 Task: Look for space in Stara Zagora, Bulgaria from 15th June, 2023 to 21st June, 2023 for 5 adults in price range Rs.14000 to Rs.25000. Place can be entire place with 3 bedrooms having 3 beds and 3 bathrooms. Property type can be house, flat, guest house. Booking option can be shelf check-in. Required host language is English.
Action: Mouse moved to (439, 80)
Screenshot: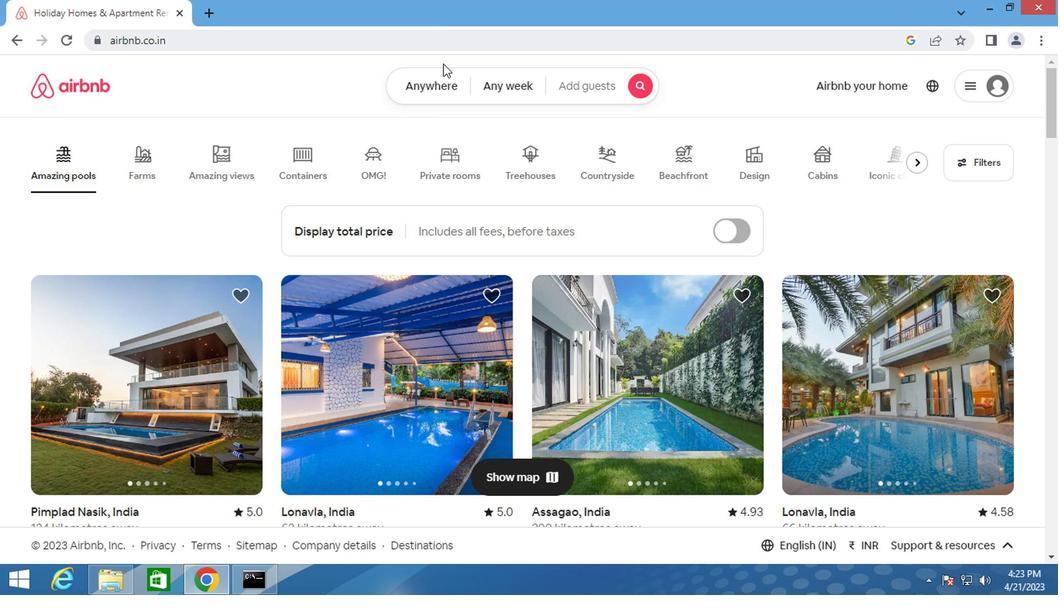 
Action: Mouse pressed left at (439, 80)
Screenshot: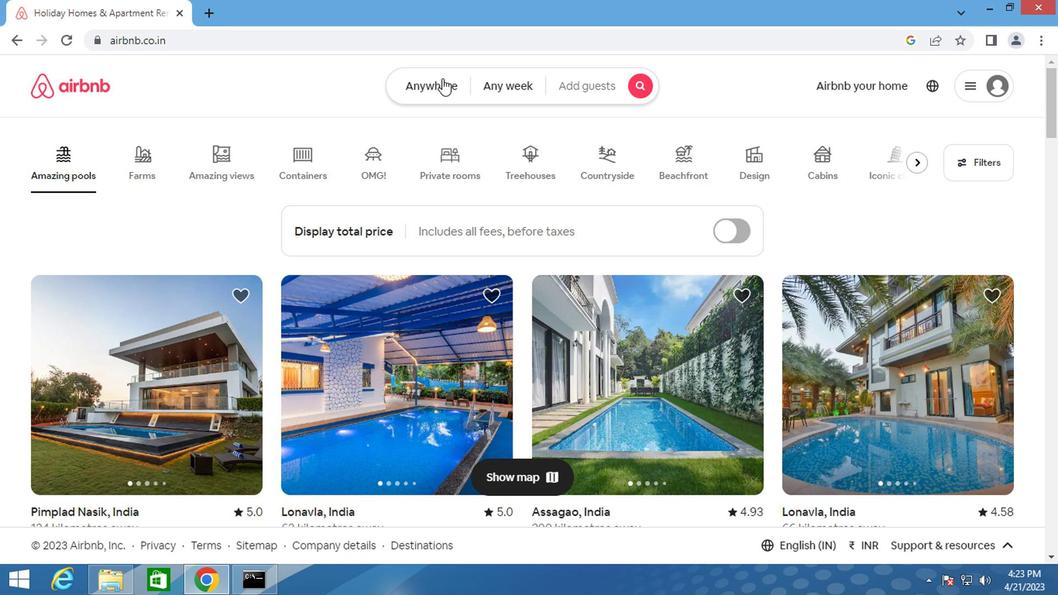 
Action: Key pressed <Key.shift>STARA
Screenshot: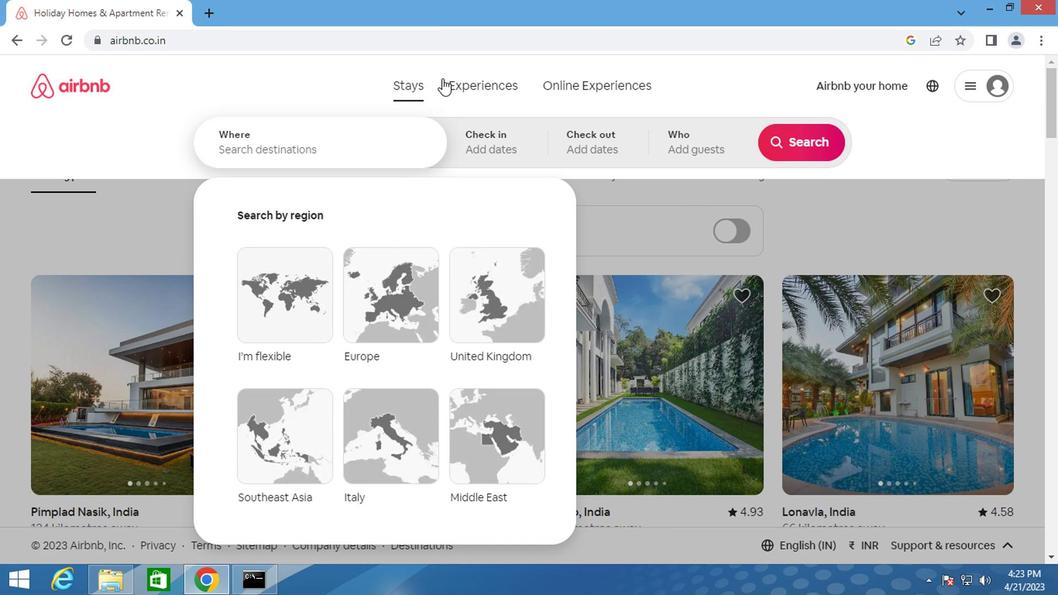
Action: Mouse moved to (404, 127)
Screenshot: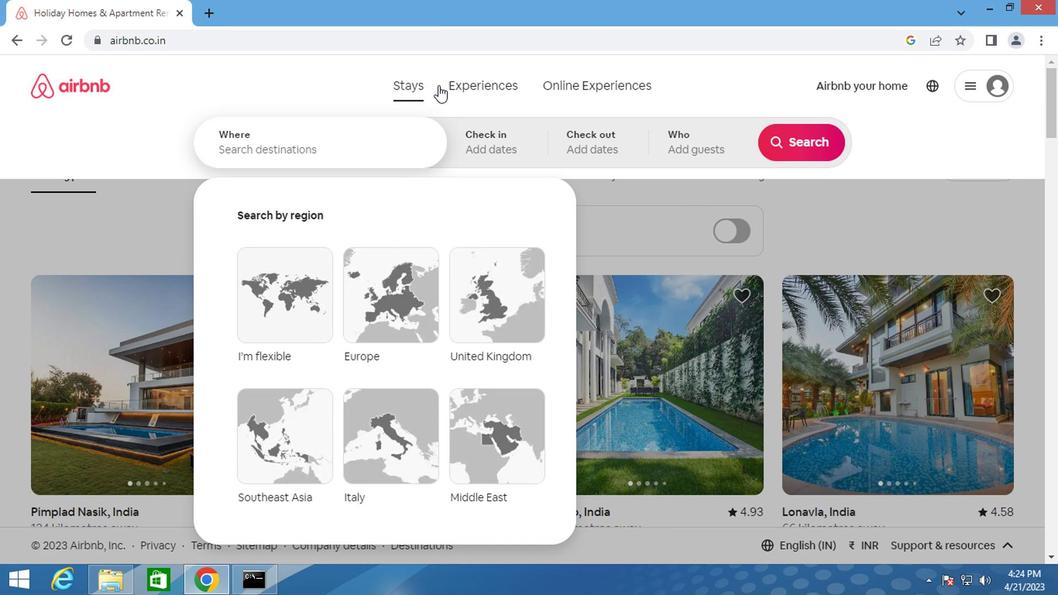 
Action: Mouse pressed left at (404, 127)
Screenshot: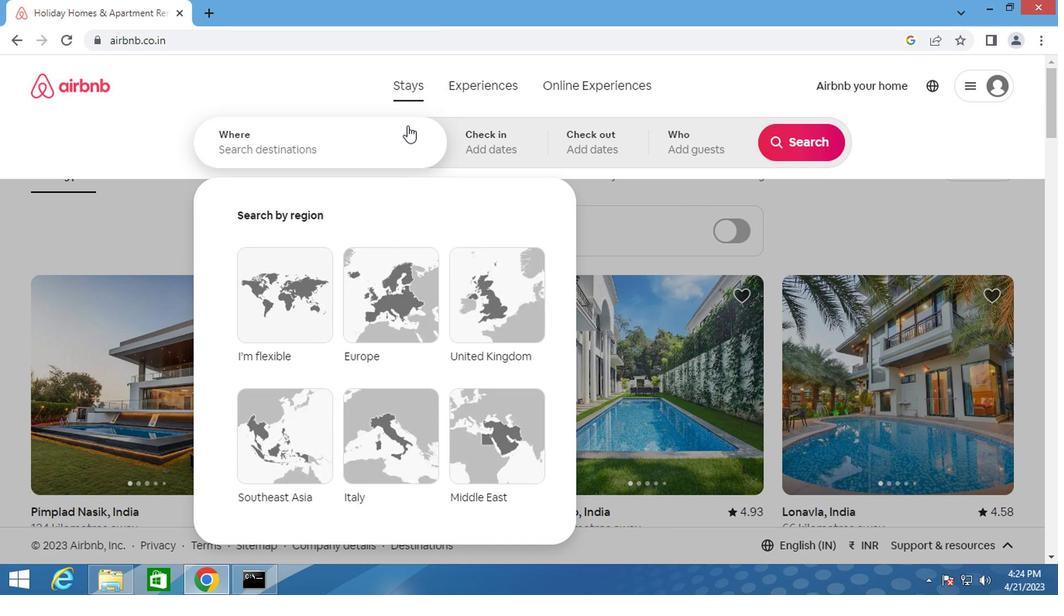 
Action: Mouse moved to (404, 127)
Screenshot: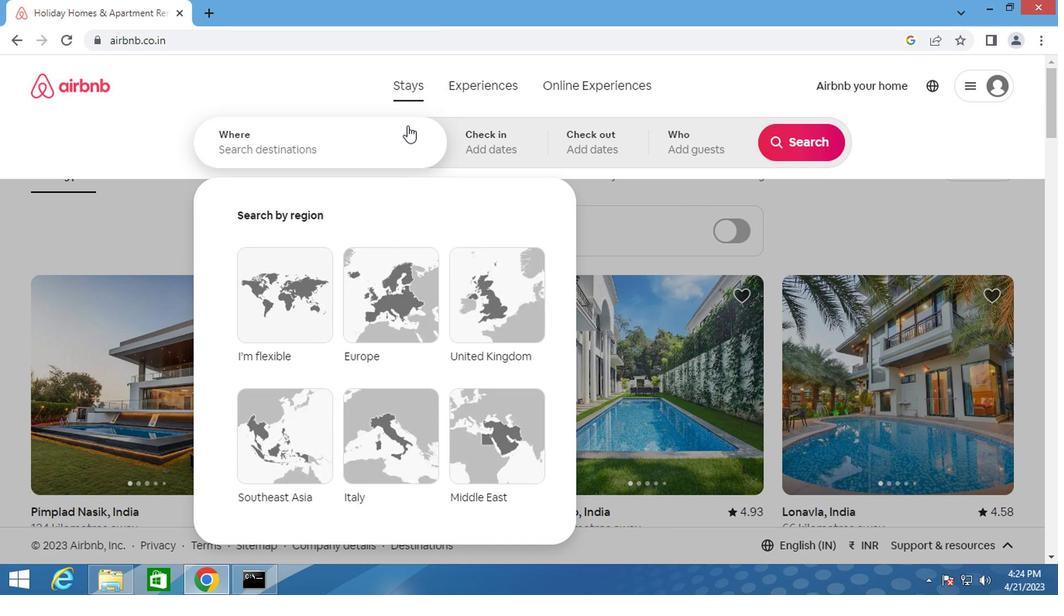 
Action: Key pressed <Key.shift>STARA
Screenshot: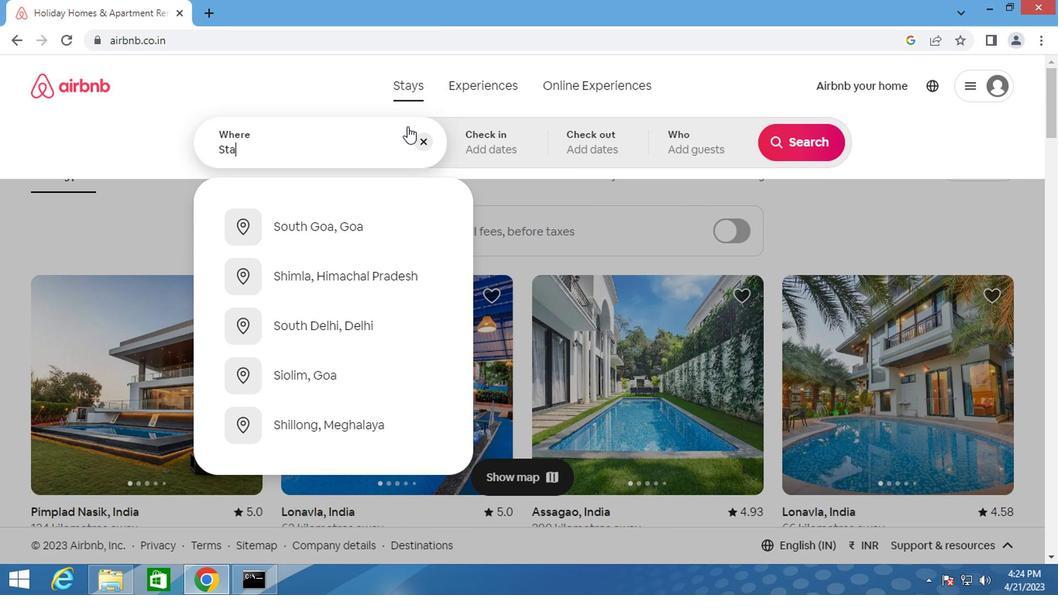 
Action: Mouse moved to (347, 220)
Screenshot: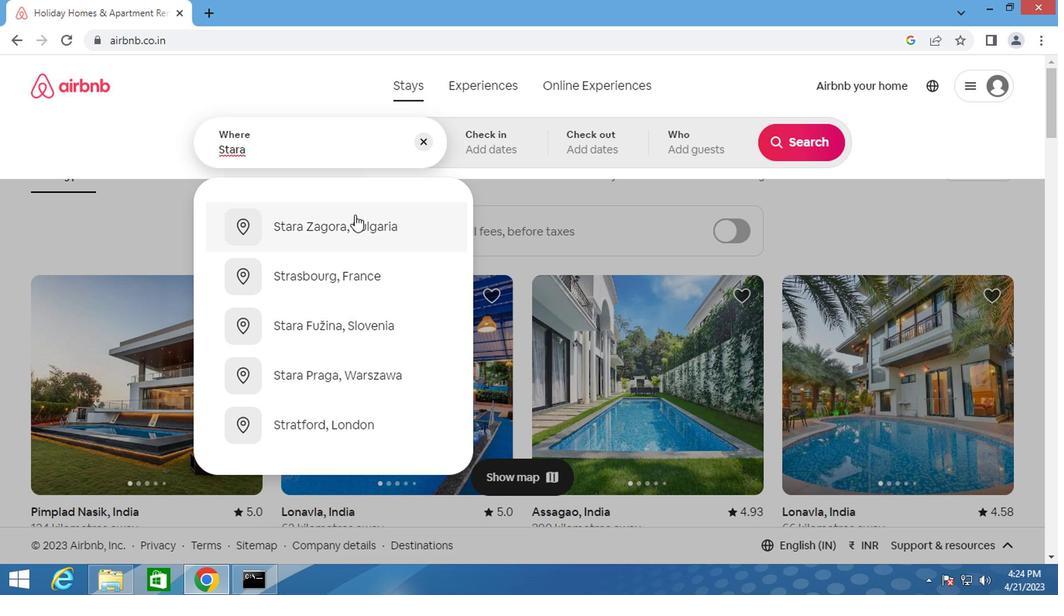 
Action: Mouse pressed left at (347, 220)
Screenshot: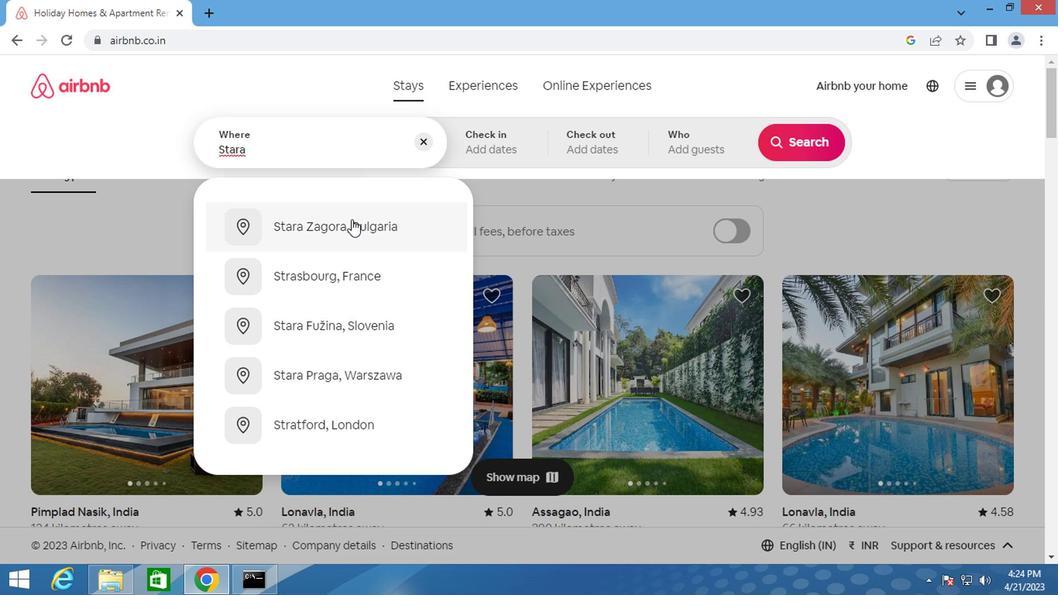 
Action: Mouse moved to (792, 259)
Screenshot: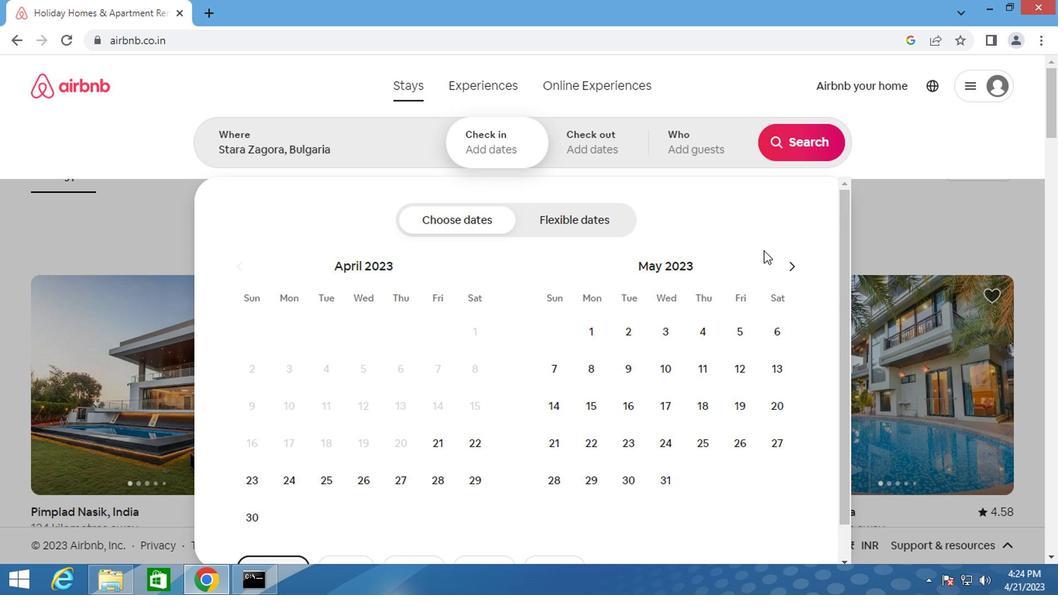 
Action: Mouse pressed left at (792, 259)
Screenshot: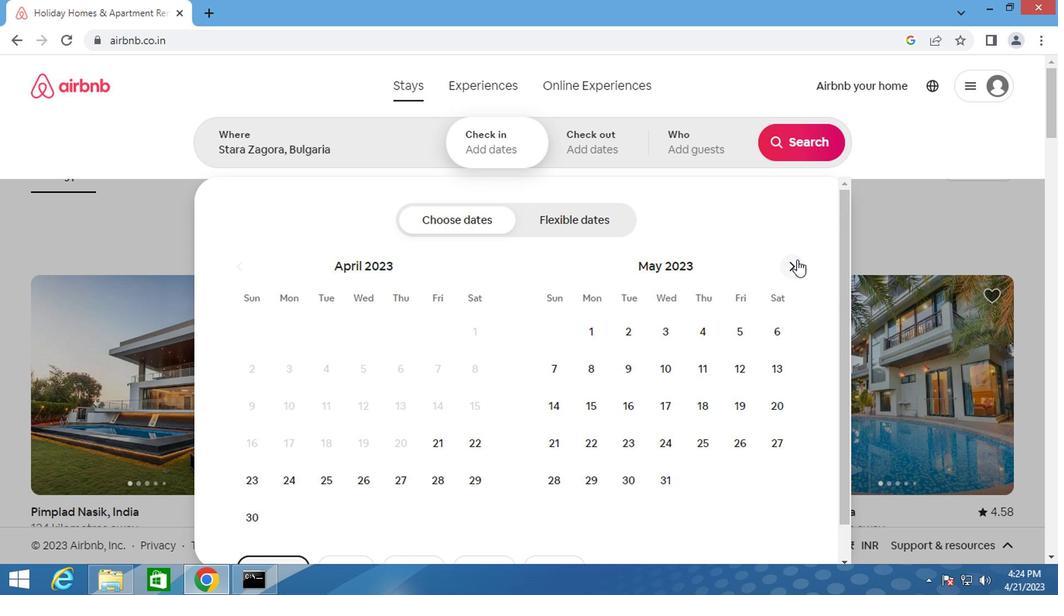 
Action: Mouse moved to (700, 401)
Screenshot: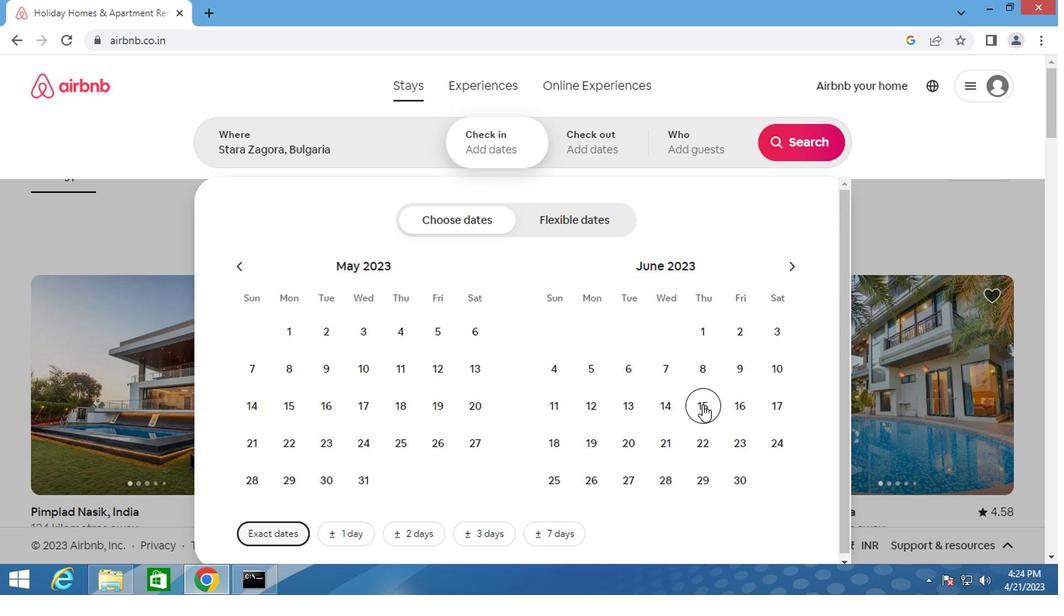 
Action: Mouse pressed left at (700, 401)
Screenshot: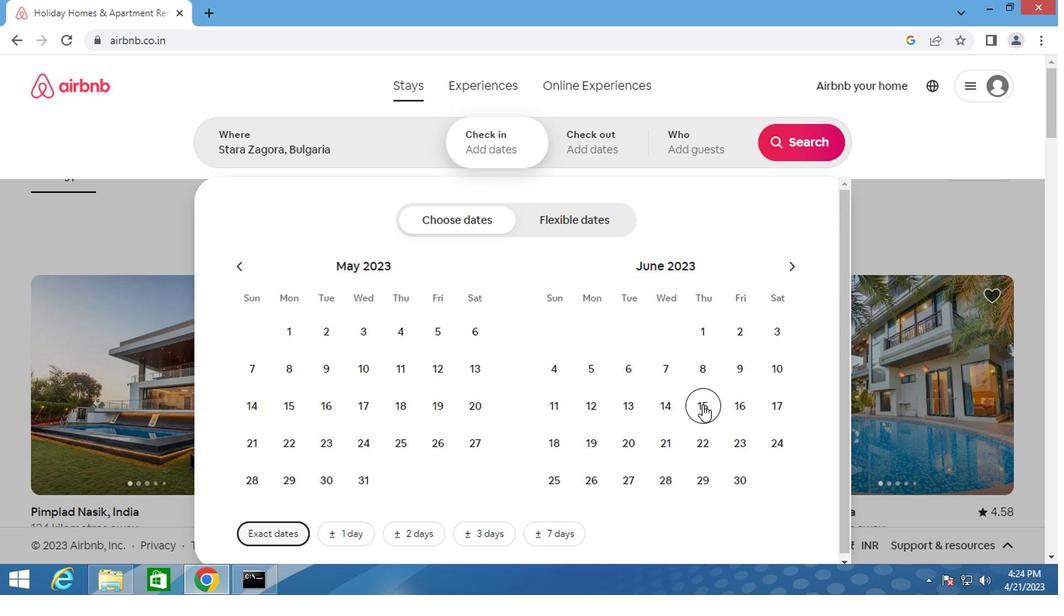 
Action: Mouse moved to (666, 438)
Screenshot: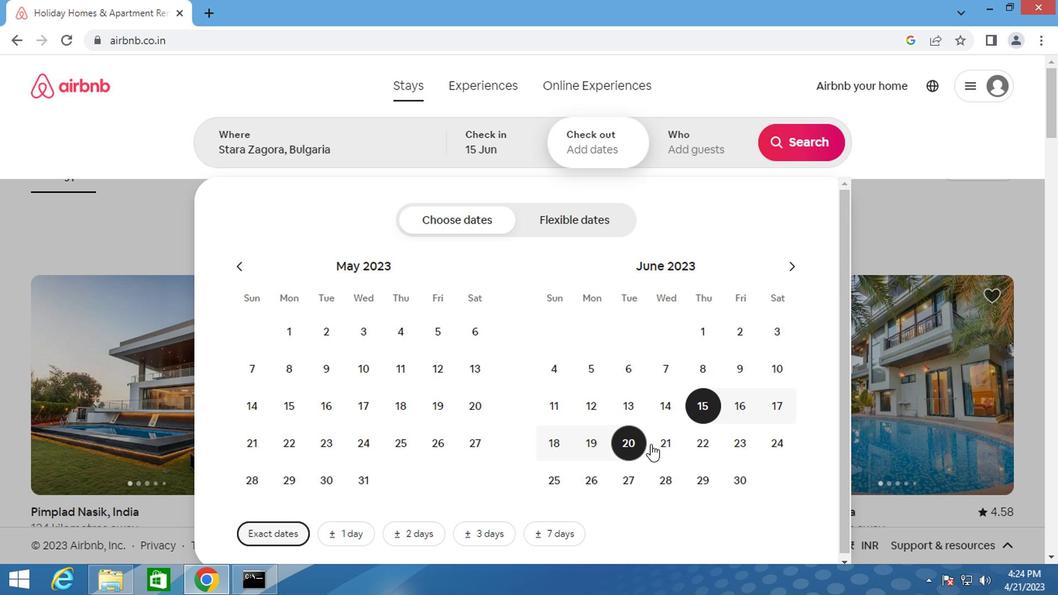 
Action: Mouse pressed left at (666, 438)
Screenshot: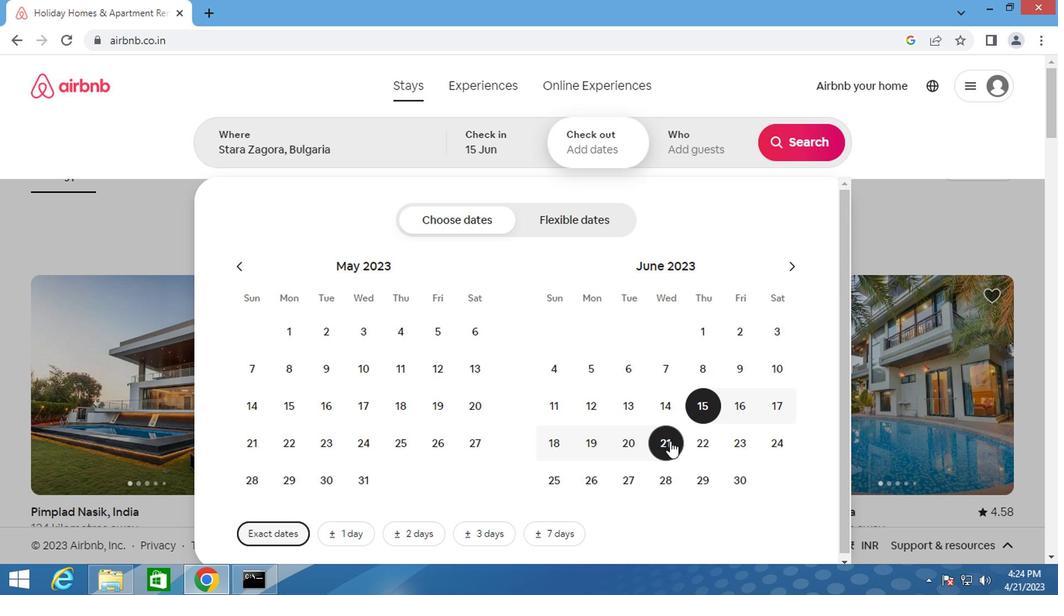 
Action: Mouse moved to (688, 157)
Screenshot: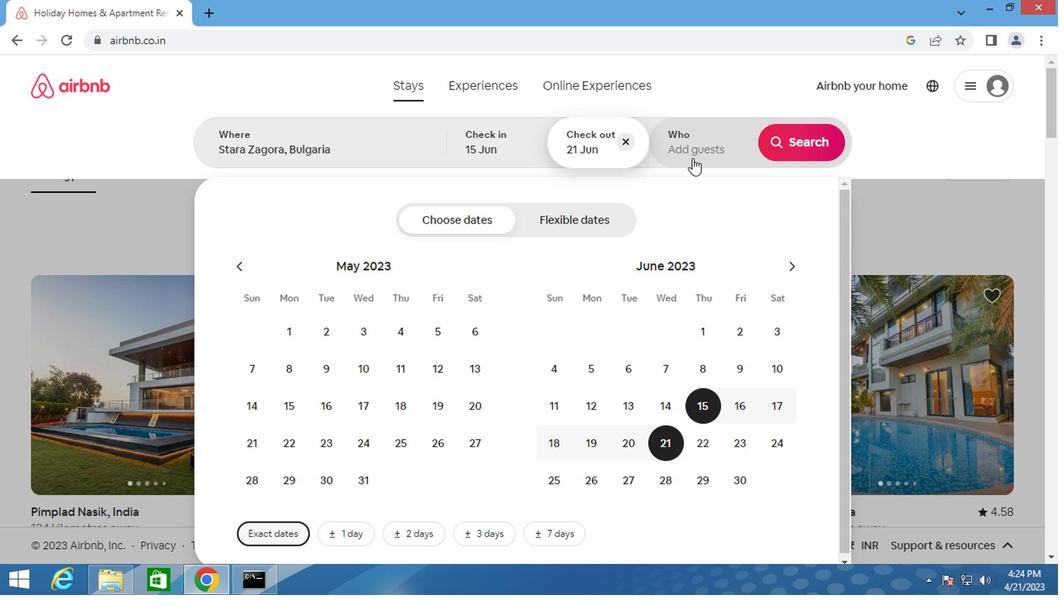 
Action: Mouse pressed left at (688, 157)
Screenshot: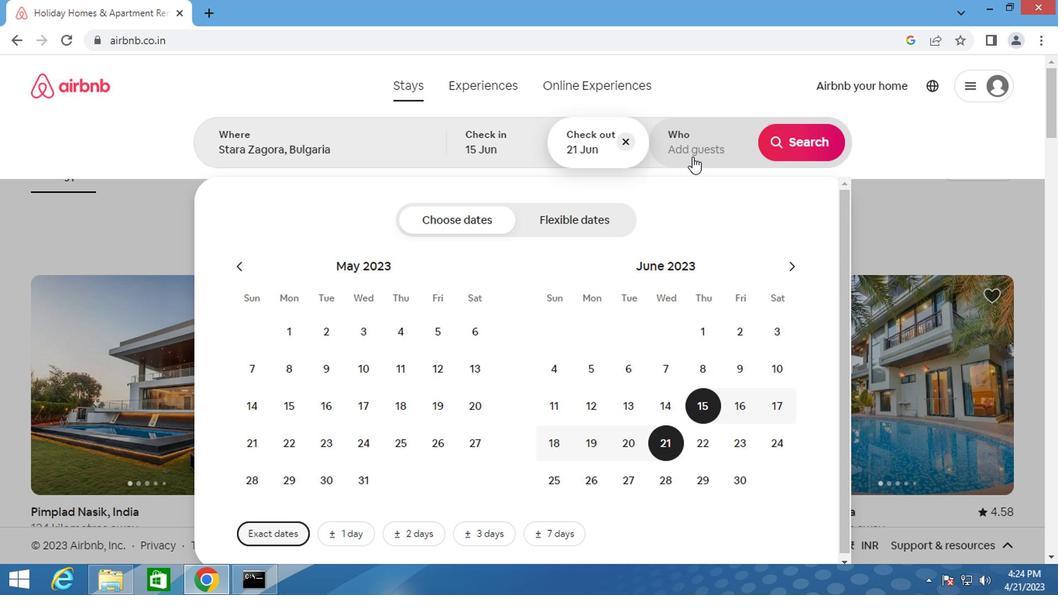 
Action: Mouse moved to (805, 224)
Screenshot: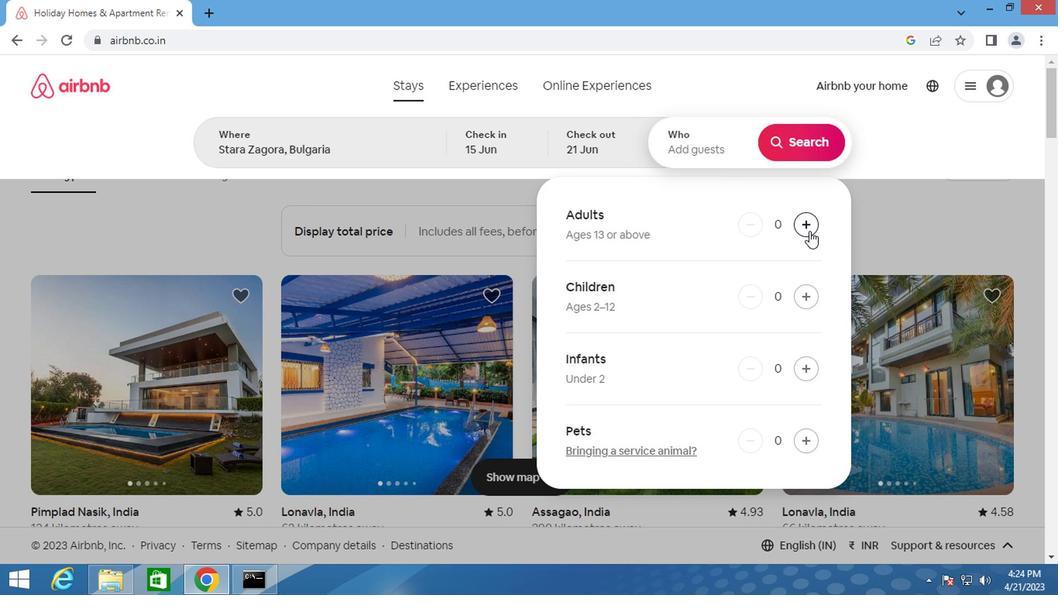
Action: Mouse pressed left at (805, 224)
Screenshot: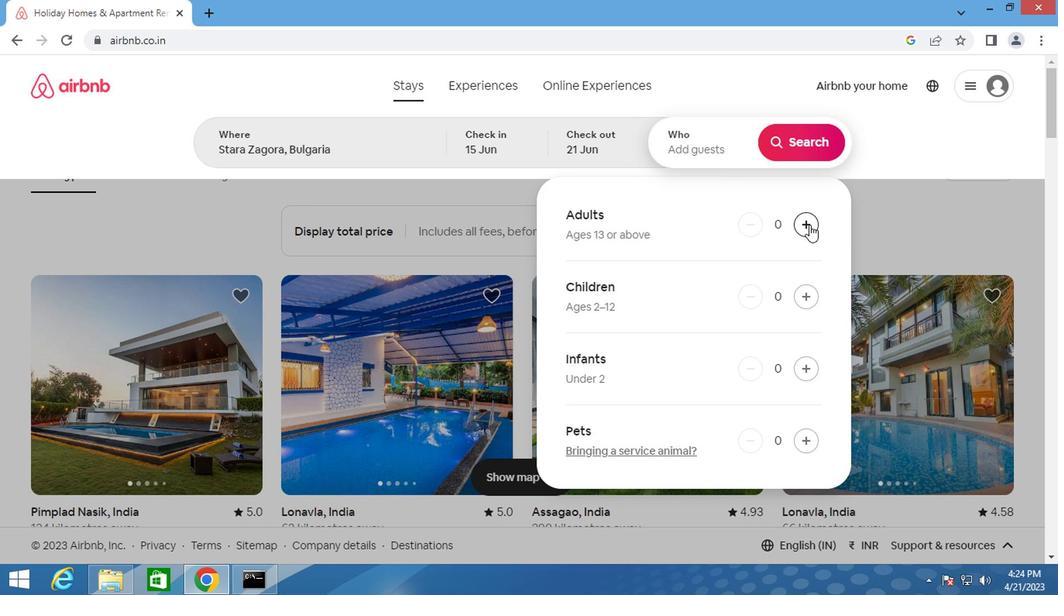 
Action: Mouse pressed left at (805, 224)
Screenshot: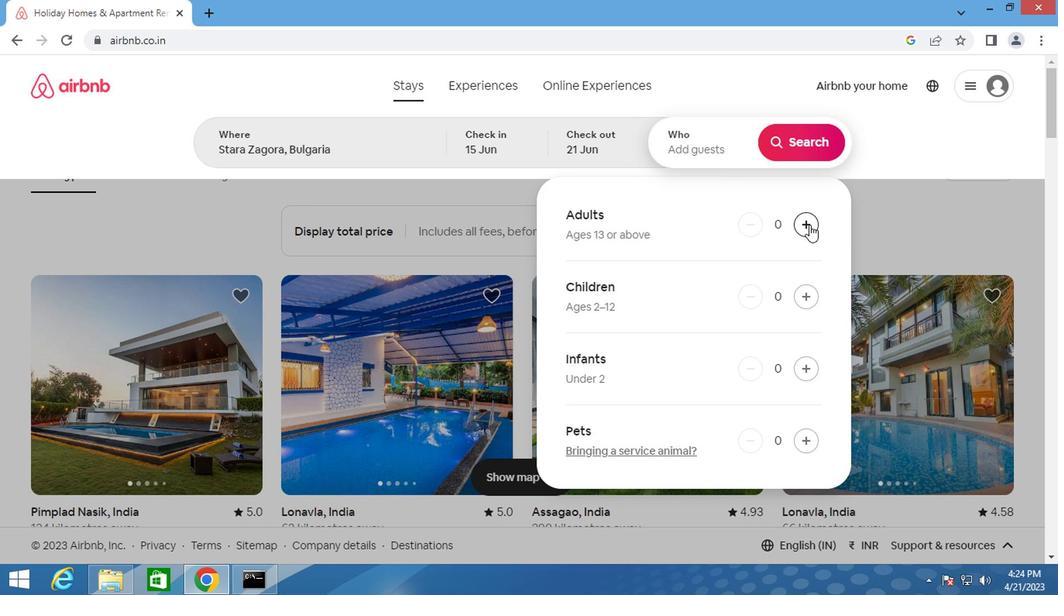
Action: Mouse pressed left at (805, 224)
Screenshot: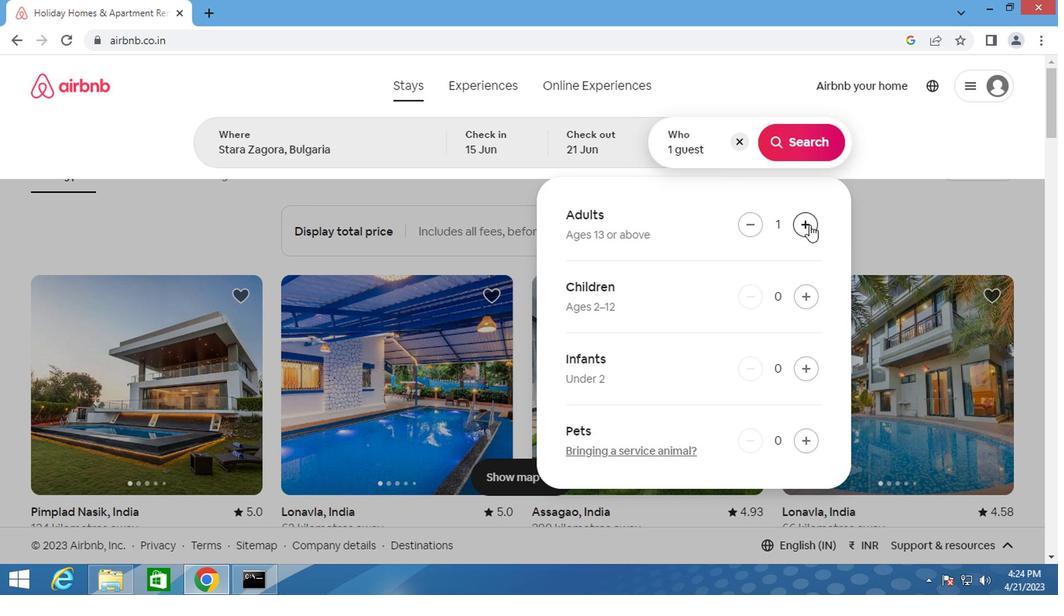 
Action: Mouse moved to (805, 224)
Screenshot: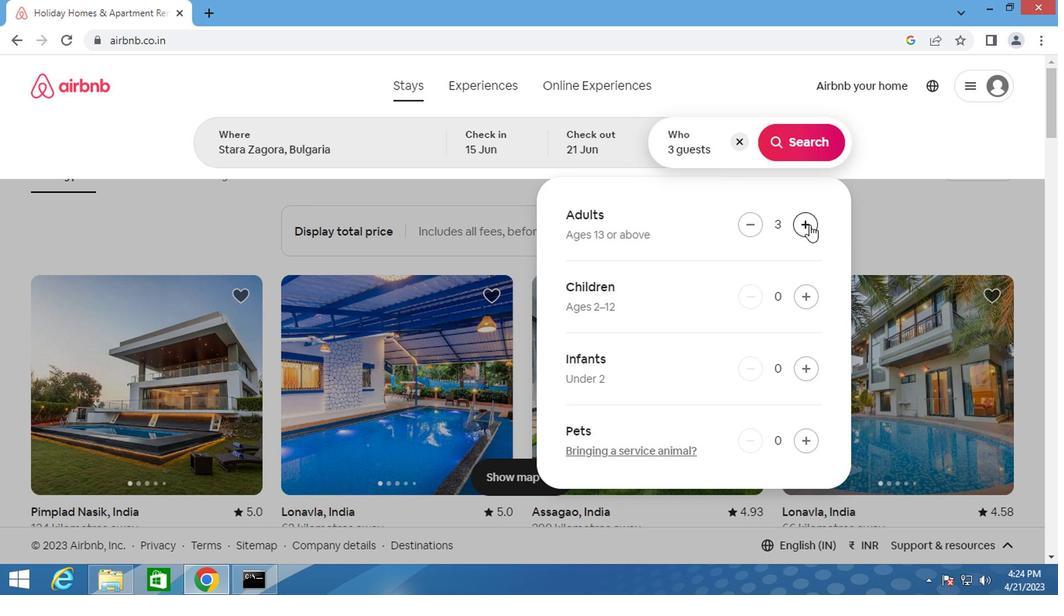 
Action: Mouse pressed left at (805, 224)
Screenshot: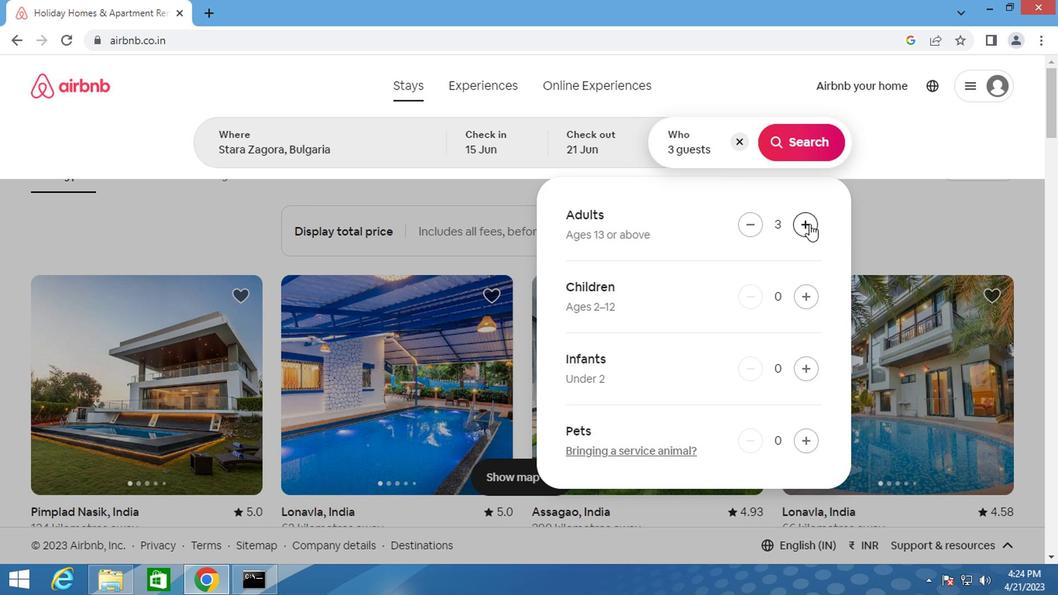
Action: Mouse pressed left at (805, 224)
Screenshot: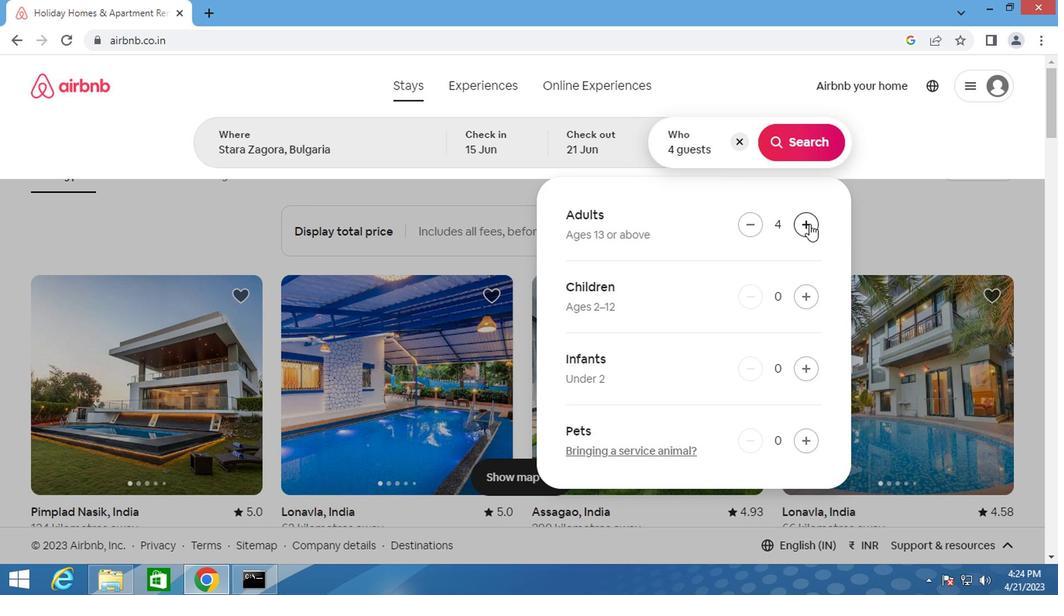 
Action: Mouse moved to (792, 155)
Screenshot: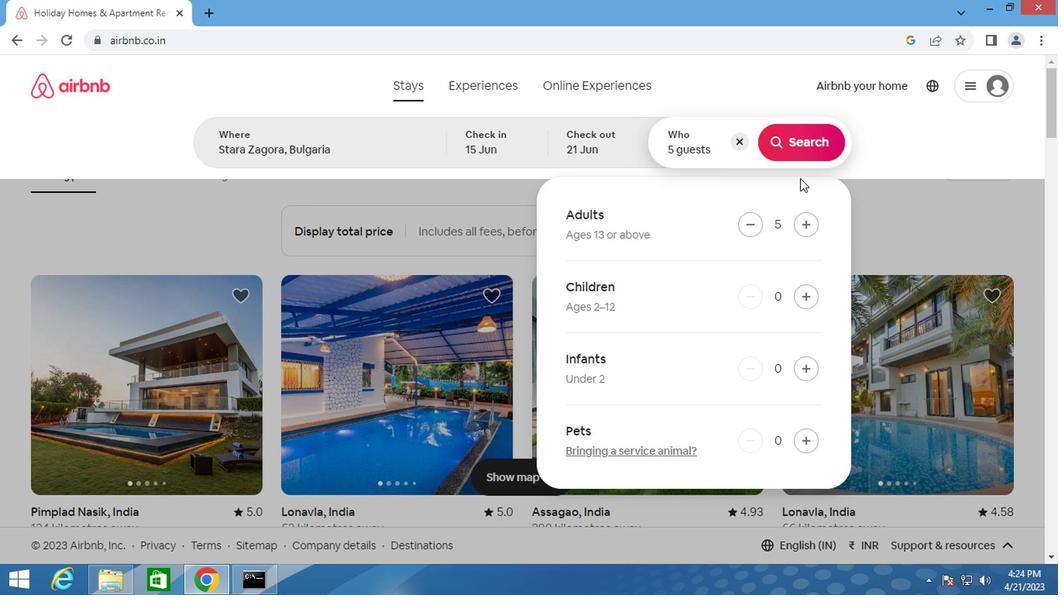 
Action: Mouse pressed left at (792, 155)
Screenshot: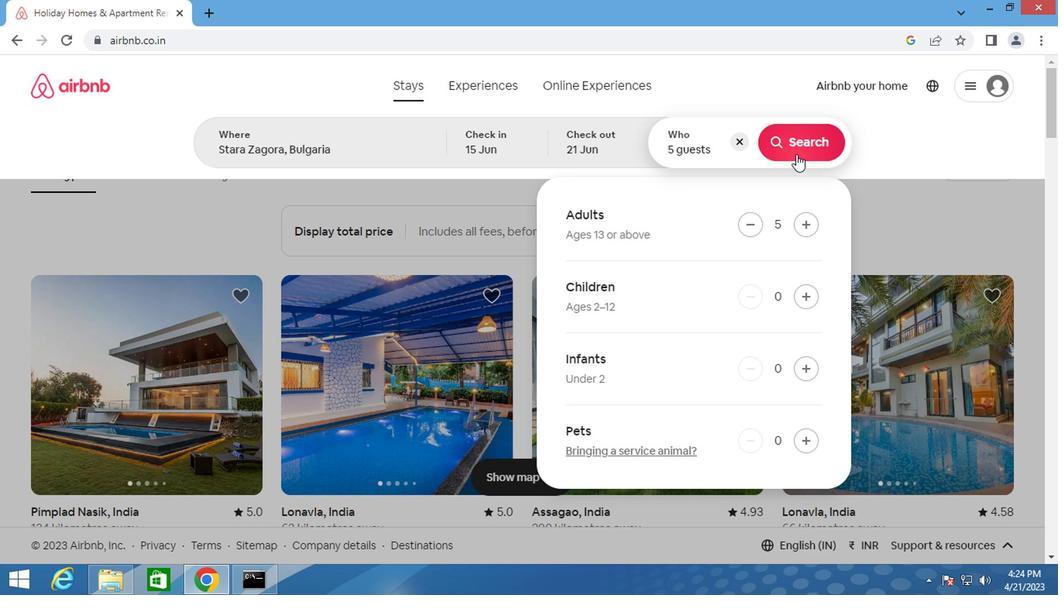 
Action: Mouse moved to (972, 144)
Screenshot: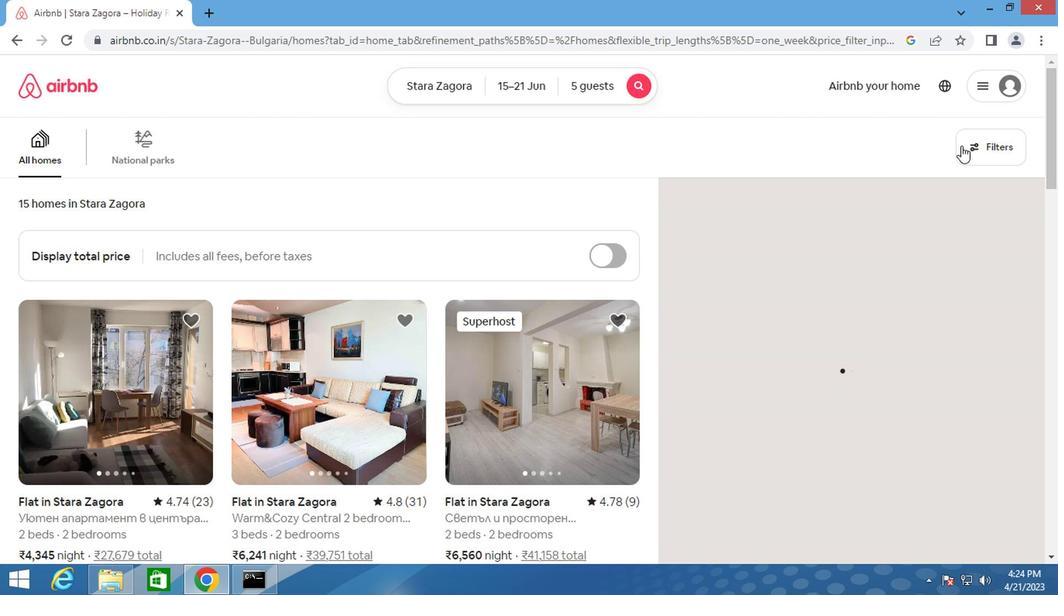 
Action: Mouse pressed left at (972, 144)
Screenshot: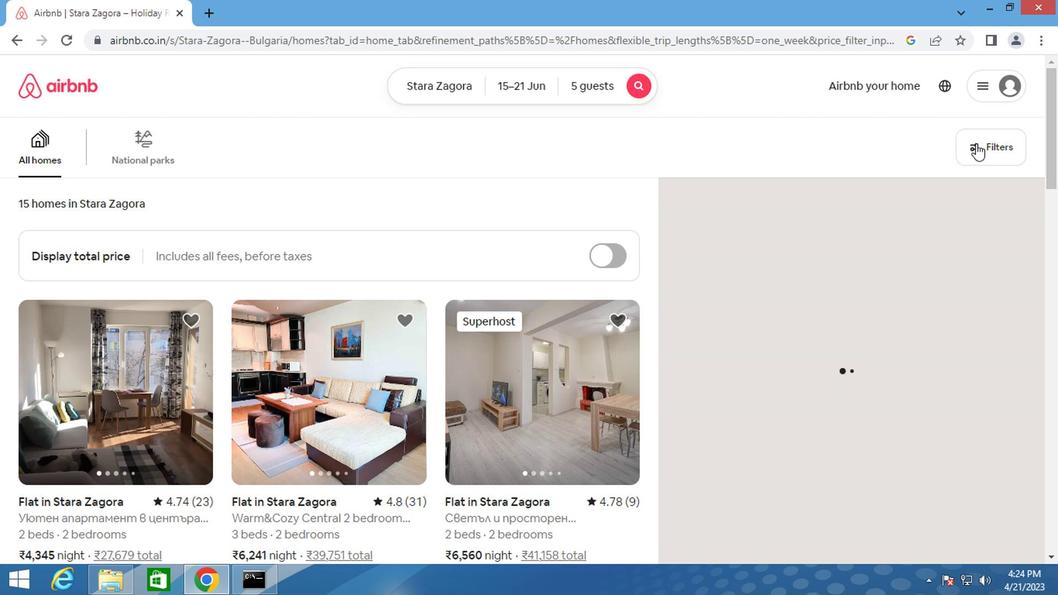 
Action: Mouse moved to (310, 340)
Screenshot: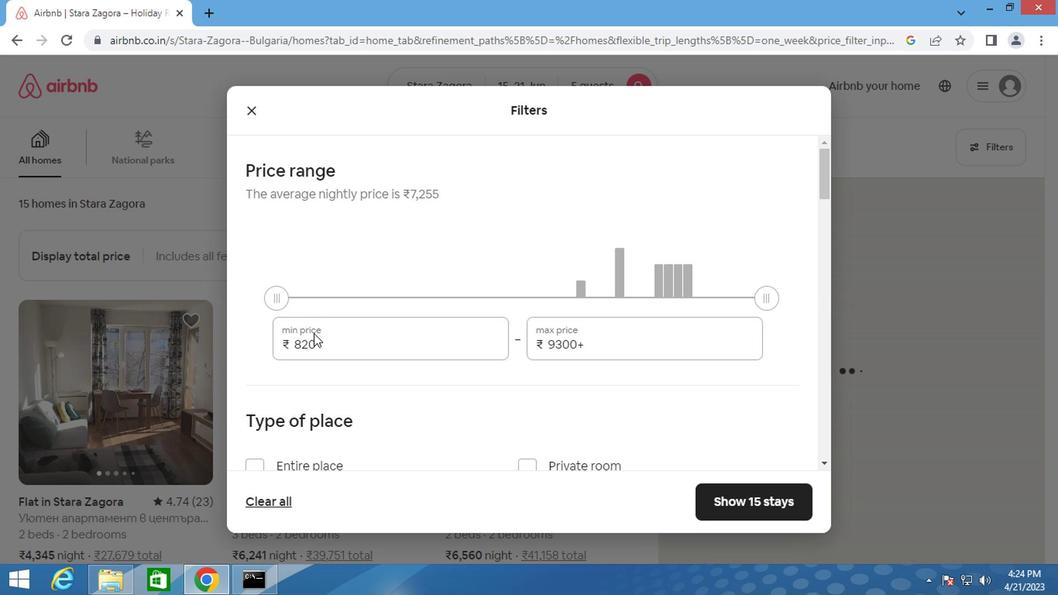 
Action: Mouse pressed left at (310, 340)
Screenshot: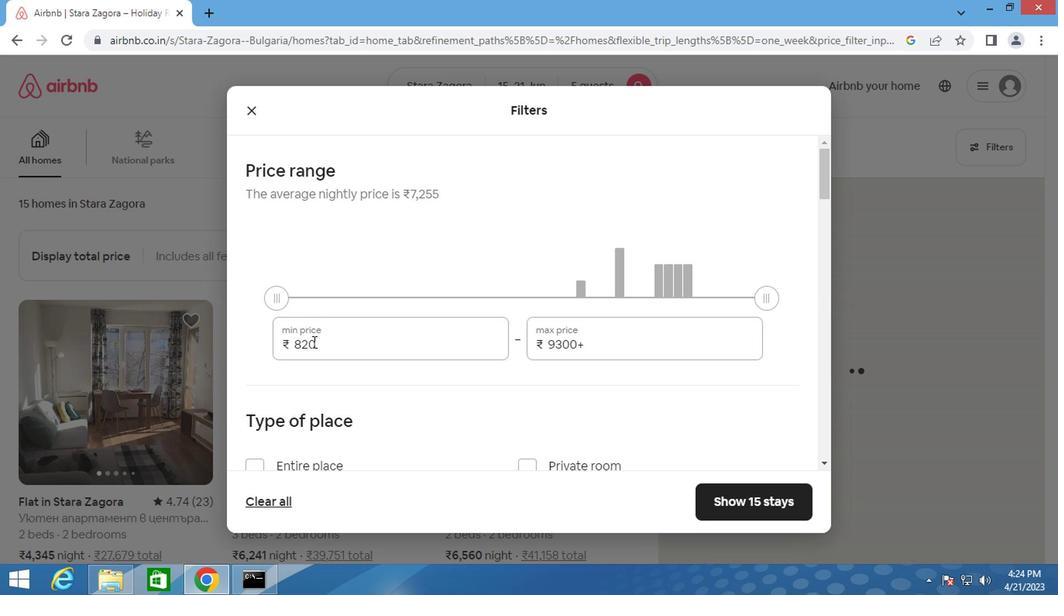 
Action: Mouse pressed left at (310, 340)
Screenshot: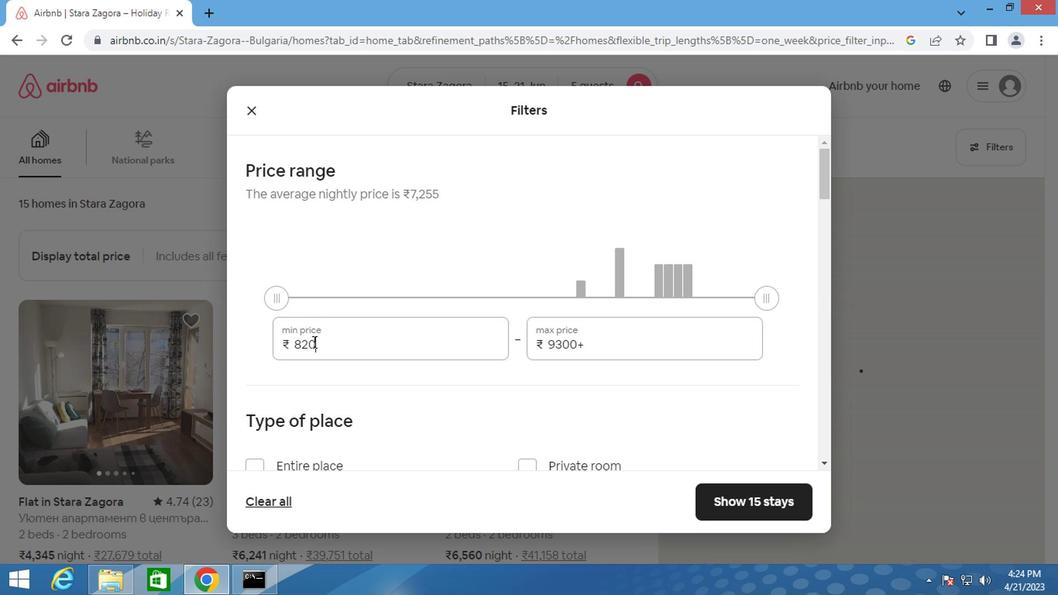 
Action: Key pressed <Key.backspace>14000
Screenshot: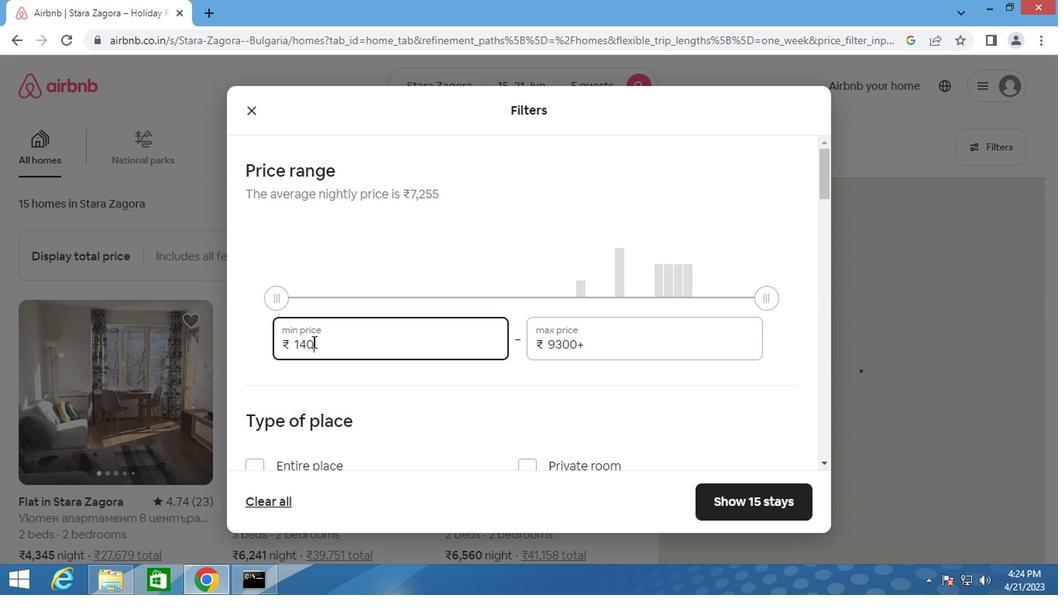 
Action: Mouse moved to (561, 342)
Screenshot: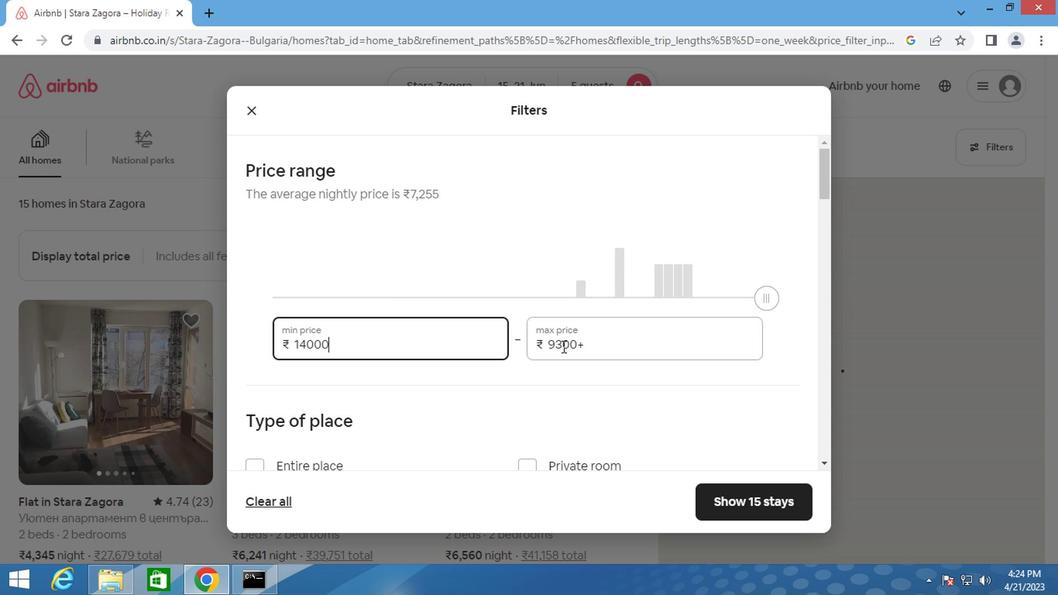 
Action: Mouse pressed left at (561, 342)
Screenshot: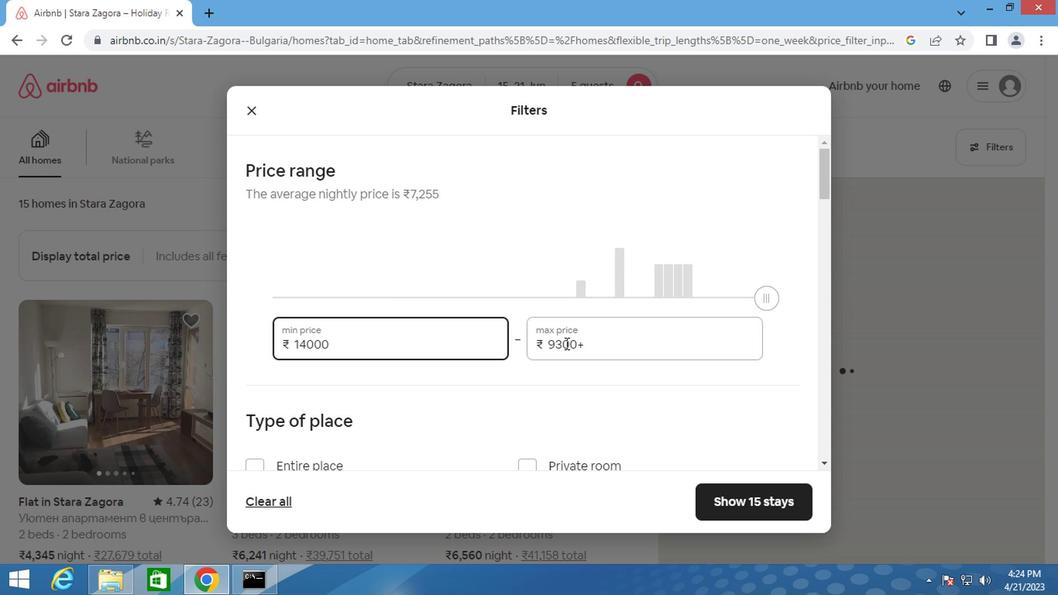 
Action: Mouse pressed left at (561, 342)
Screenshot: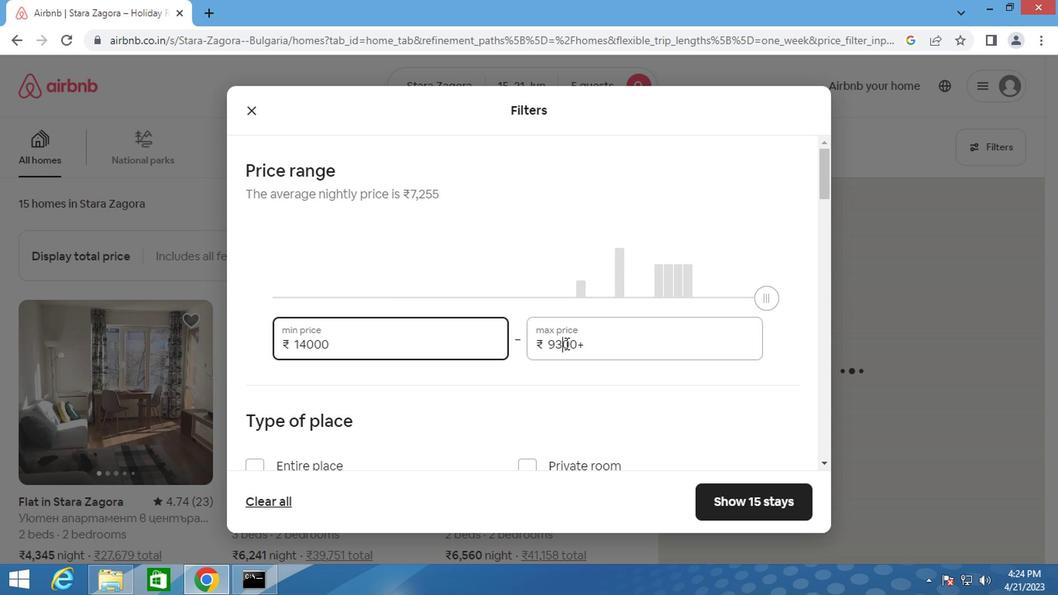 
Action: Mouse pressed left at (561, 342)
Screenshot: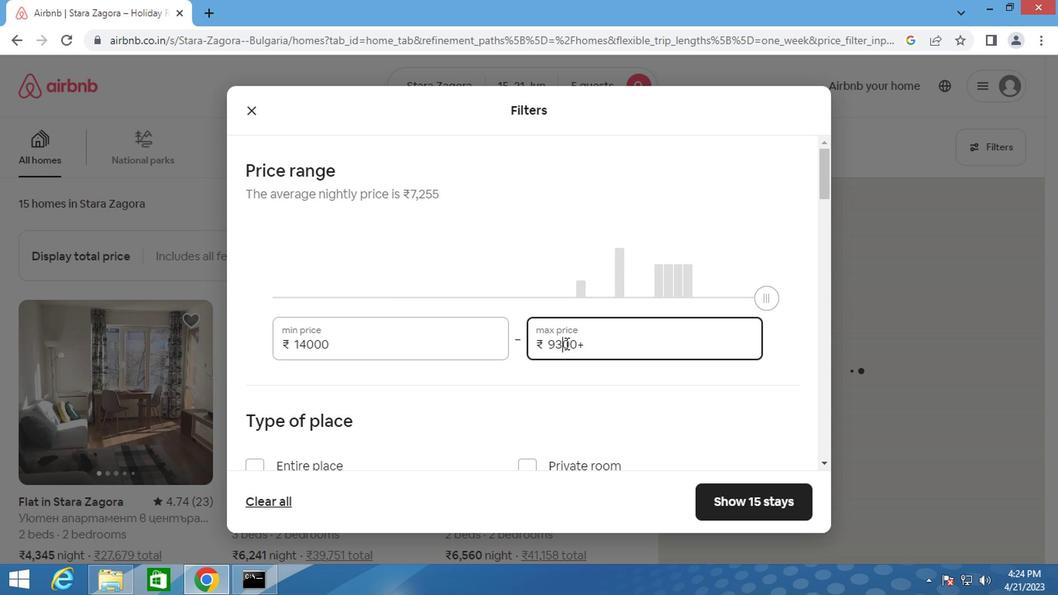 
Action: Key pressed <Key.backspace>25000
Screenshot: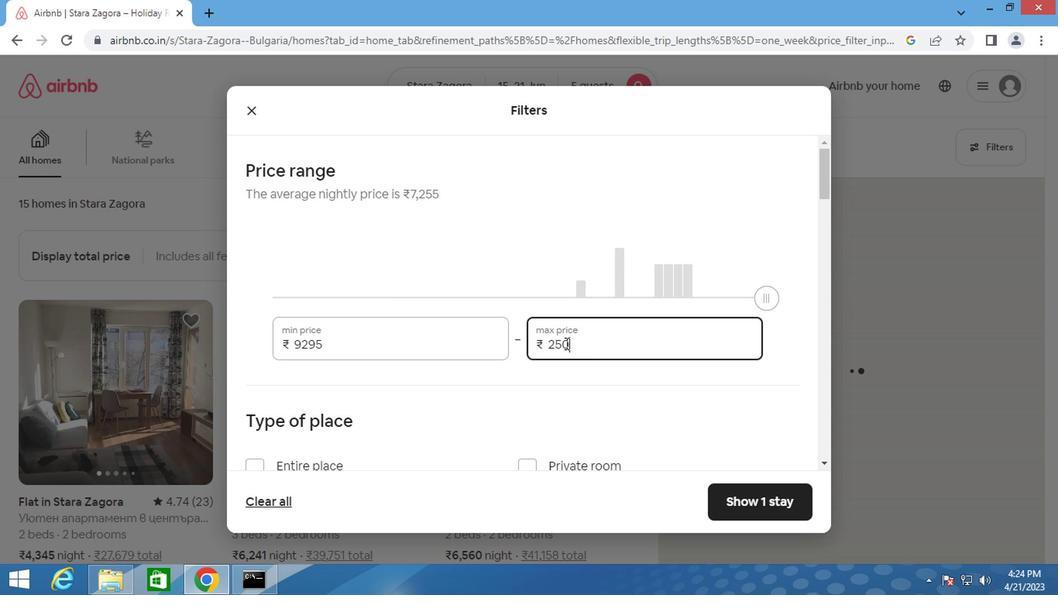 
Action: Mouse moved to (510, 405)
Screenshot: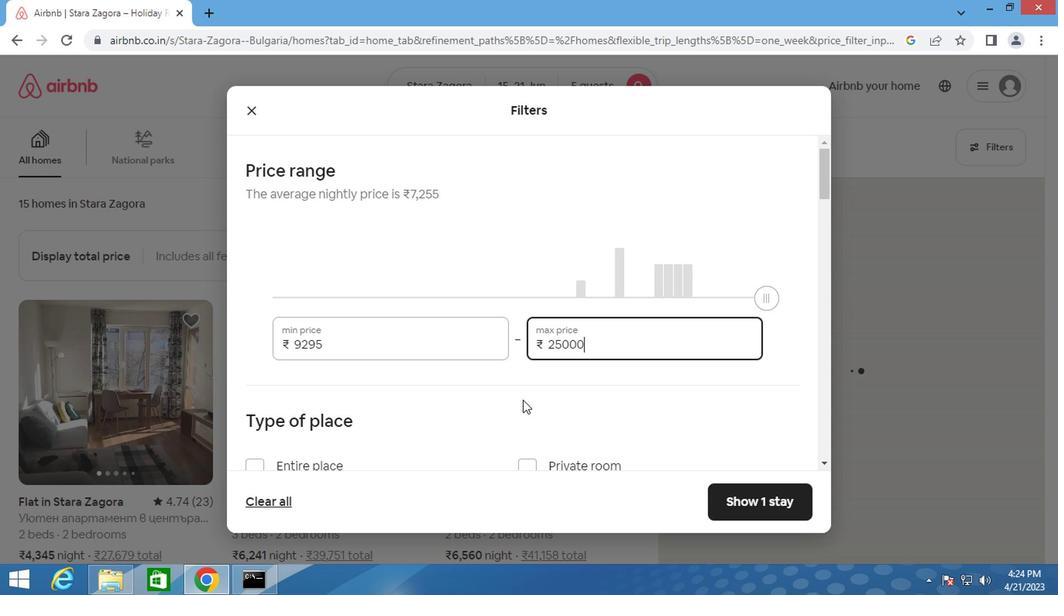 
Action: Mouse scrolled (510, 404) with delta (0, 0)
Screenshot: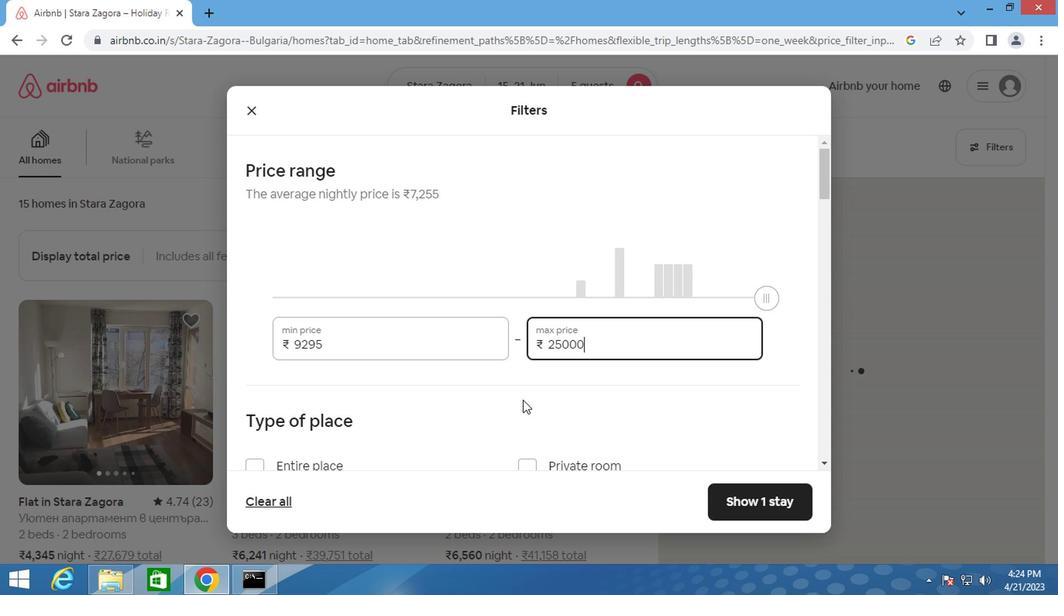 
Action: Mouse scrolled (510, 404) with delta (0, 0)
Screenshot: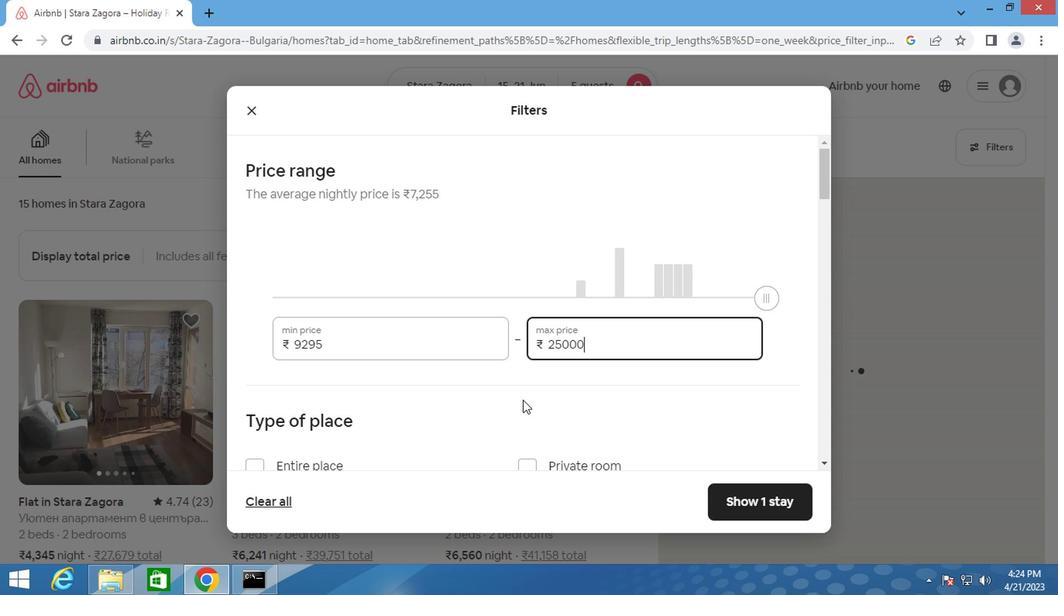 
Action: Mouse moved to (253, 309)
Screenshot: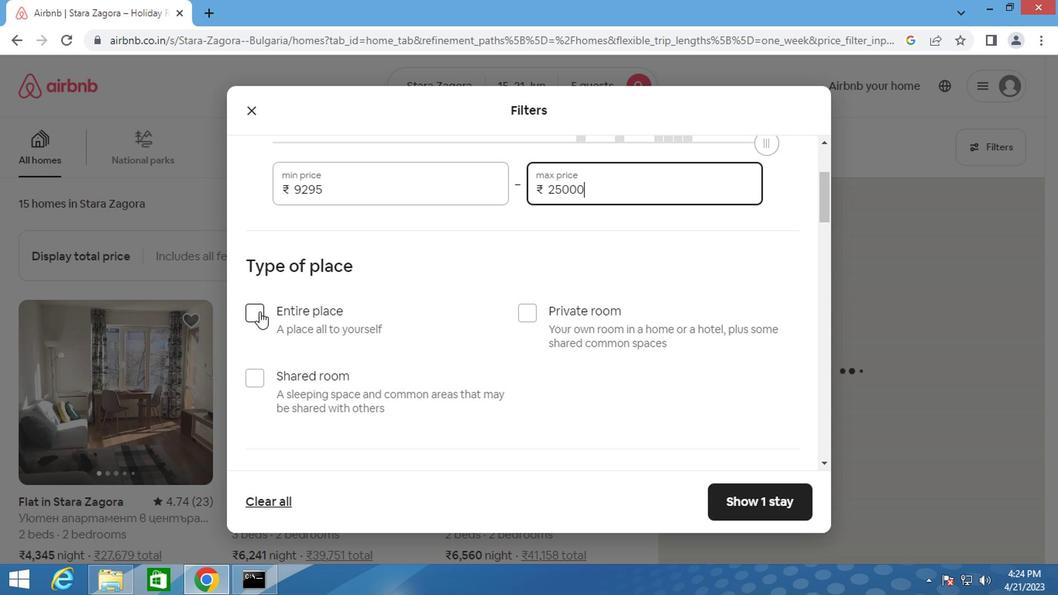 
Action: Mouse pressed left at (253, 309)
Screenshot: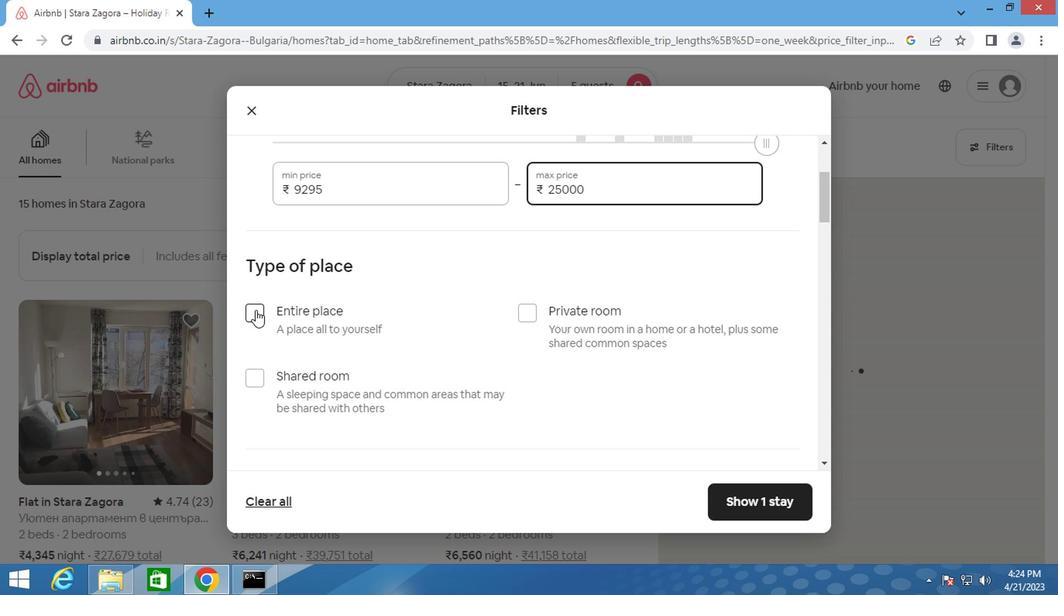 
Action: Mouse moved to (291, 307)
Screenshot: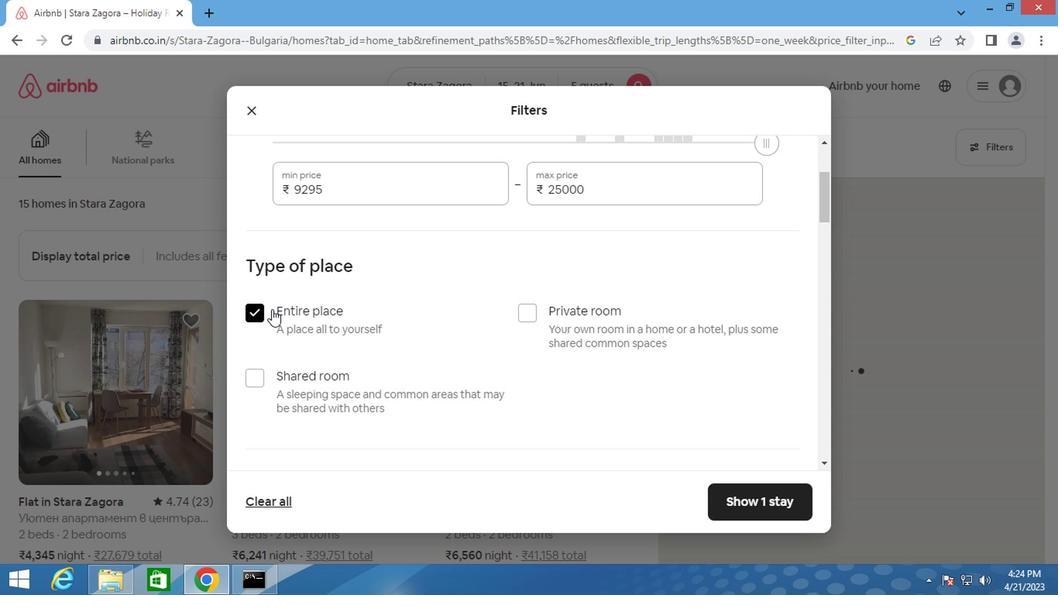 
Action: Mouse scrolled (291, 307) with delta (0, 0)
Screenshot: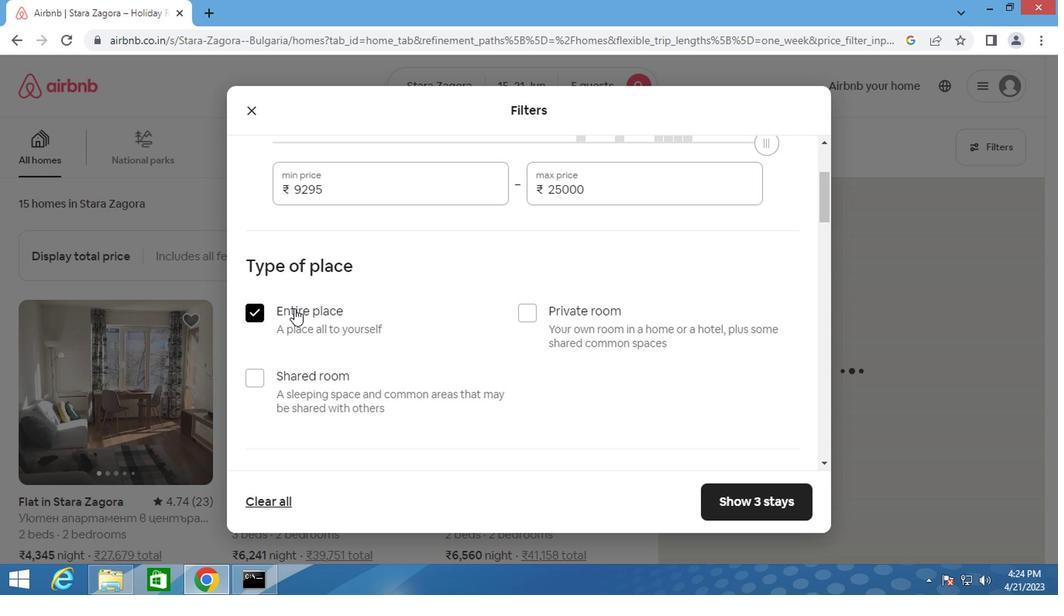 
Action: Mouse scrolled (291, 307) with delta (0, 0)
Screenshot: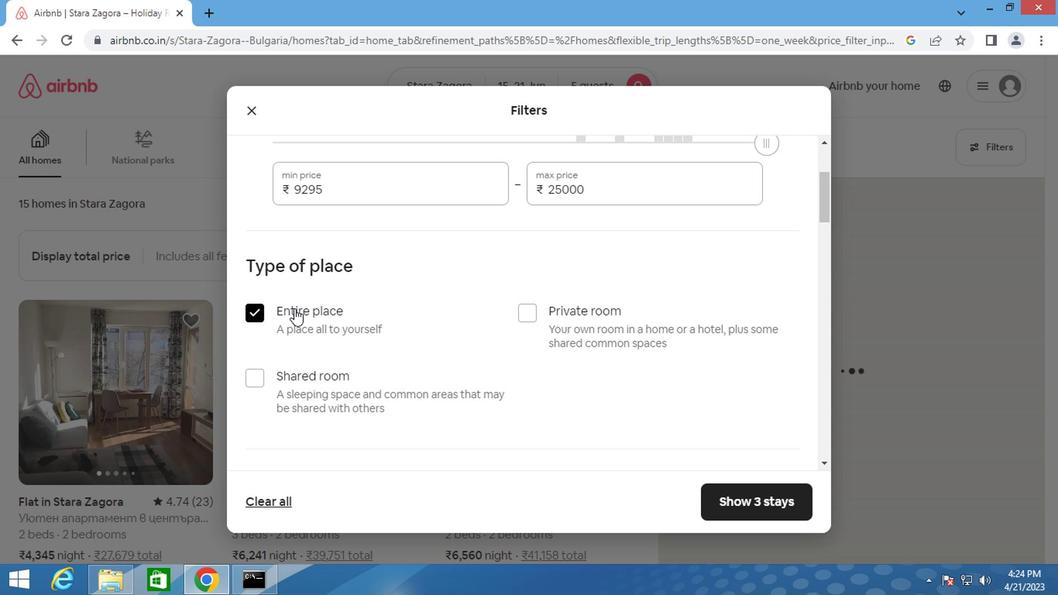 
Action: Mouse scrolled (291, 307) with delta (0, 0)
Screenshot: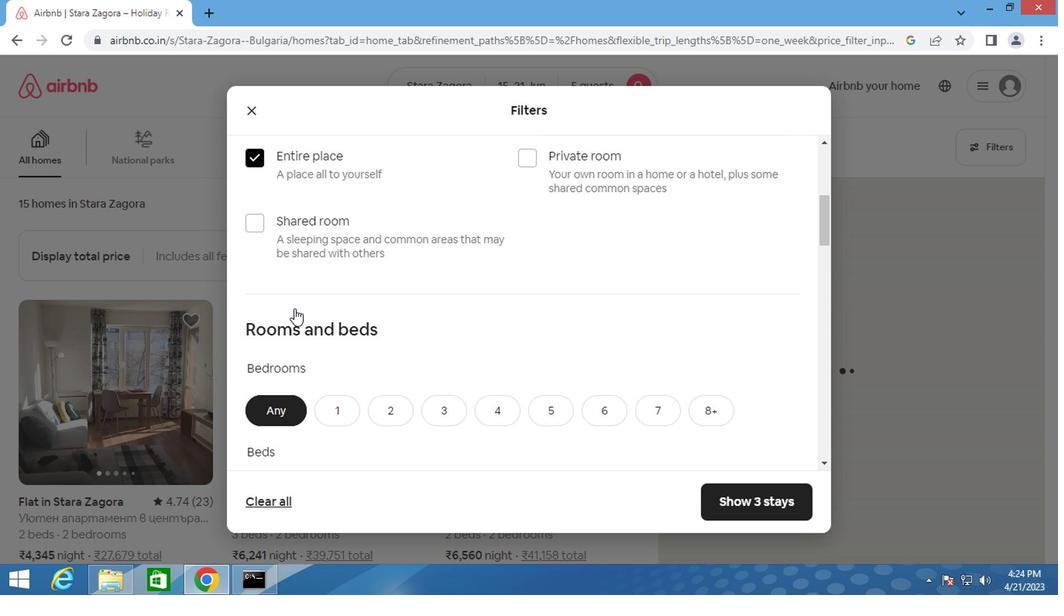 
Action: Mouse scrolled (291, 307) with delta (0, 0)
Screenshot: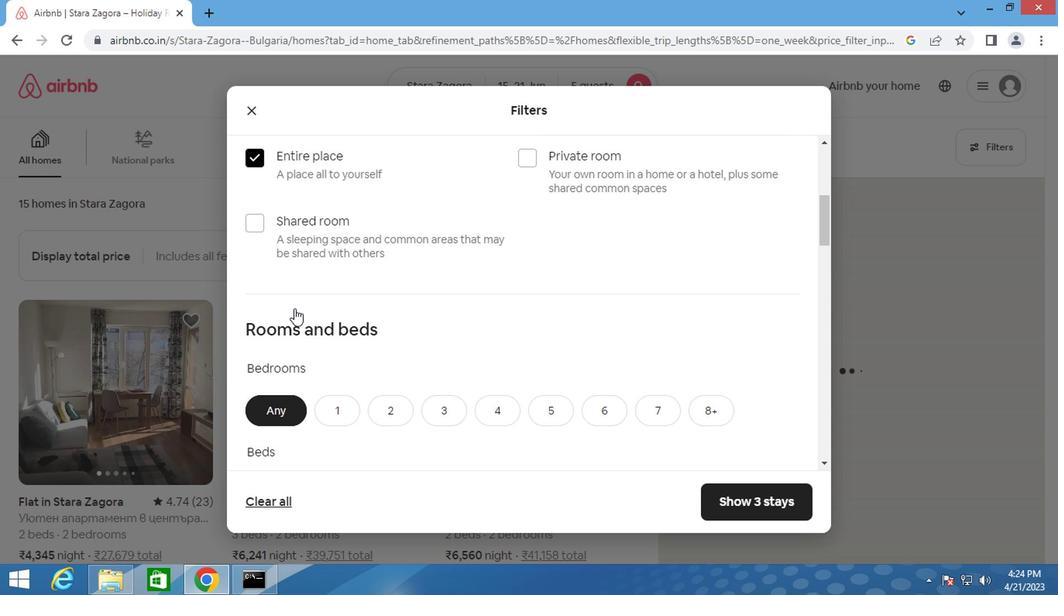 
Action: Mouse moved to (434, 254)
Screenshot: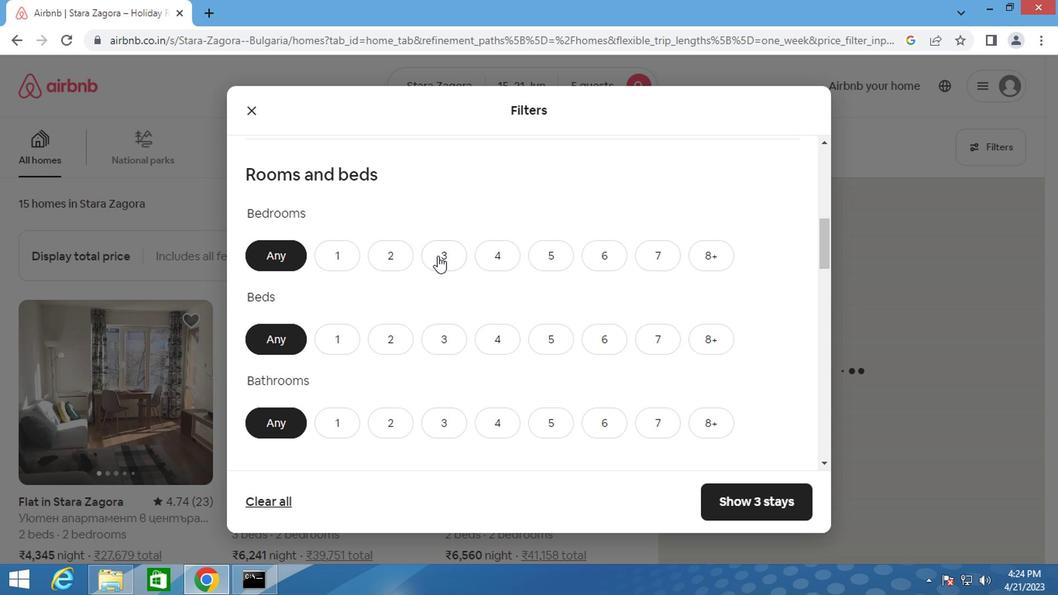 
Action: Mouse pressed left at (434, 254)
Screenshot: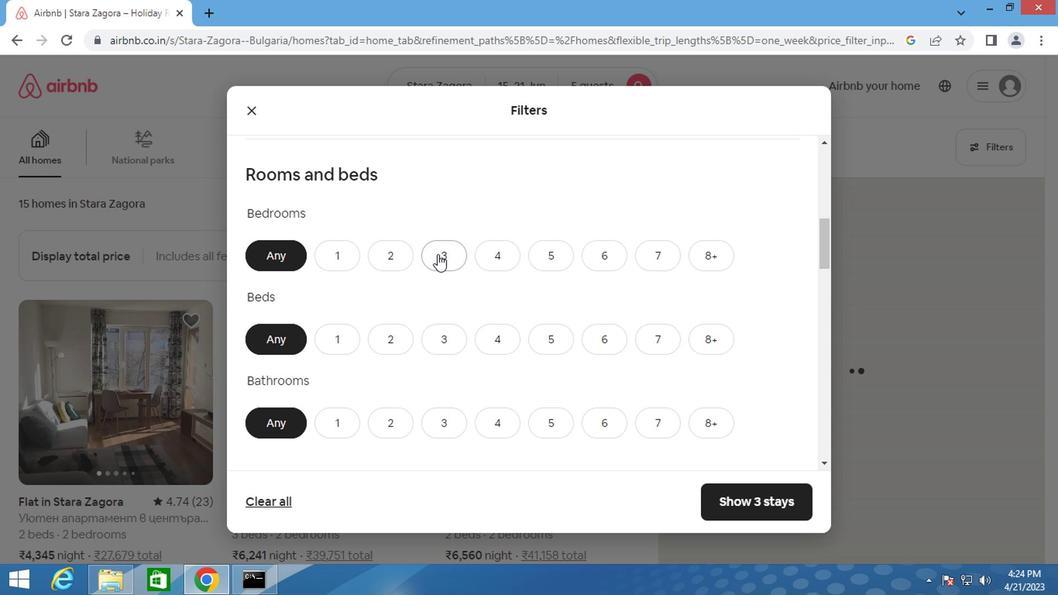 
Action: Mouse moved to (443, 343)
Screenshot: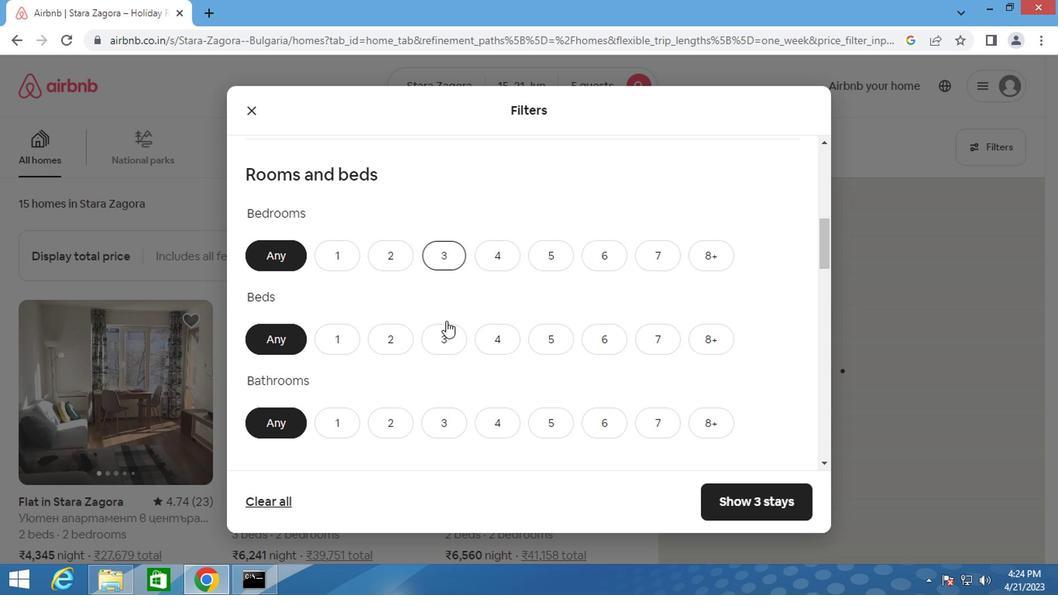 
Action: Mouse pressed left at (443, 343)
Screenshot: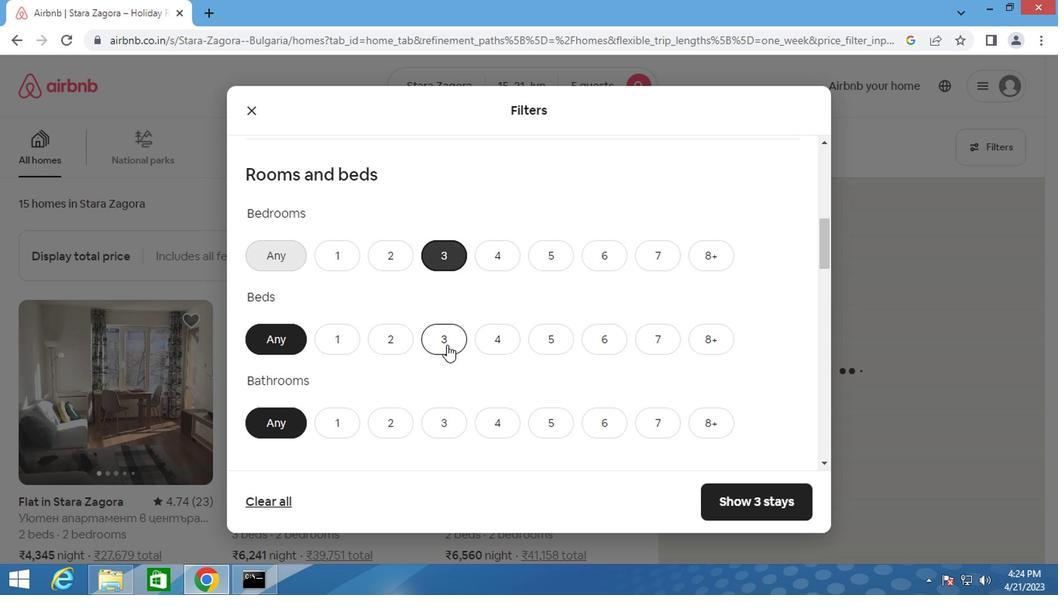 
Action: Mouse moved to (433, 422)
Screenshot: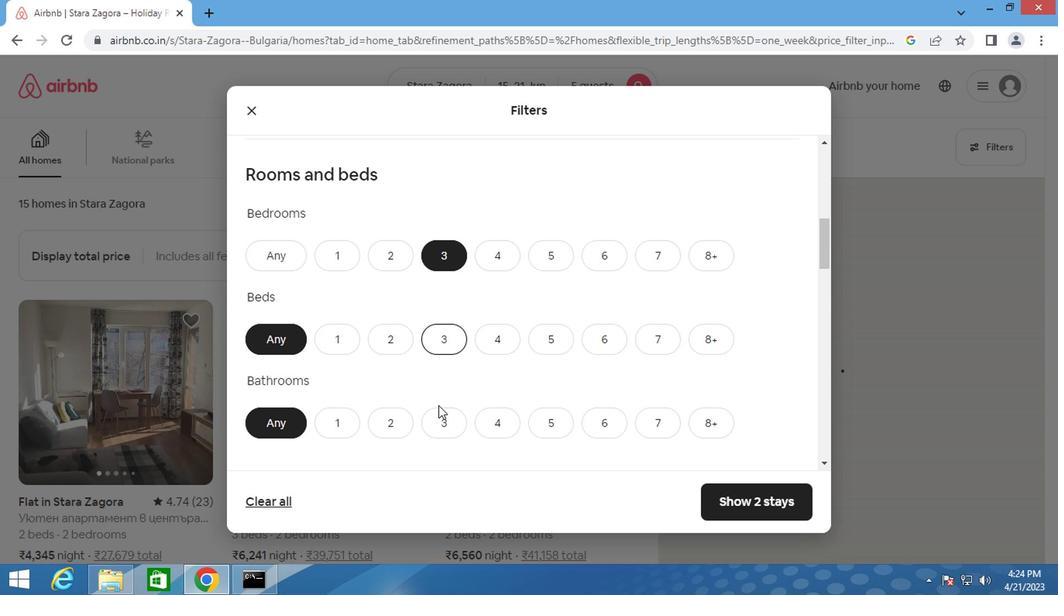 
Action: Mouse pressed left at (433, 422)
Screenshot: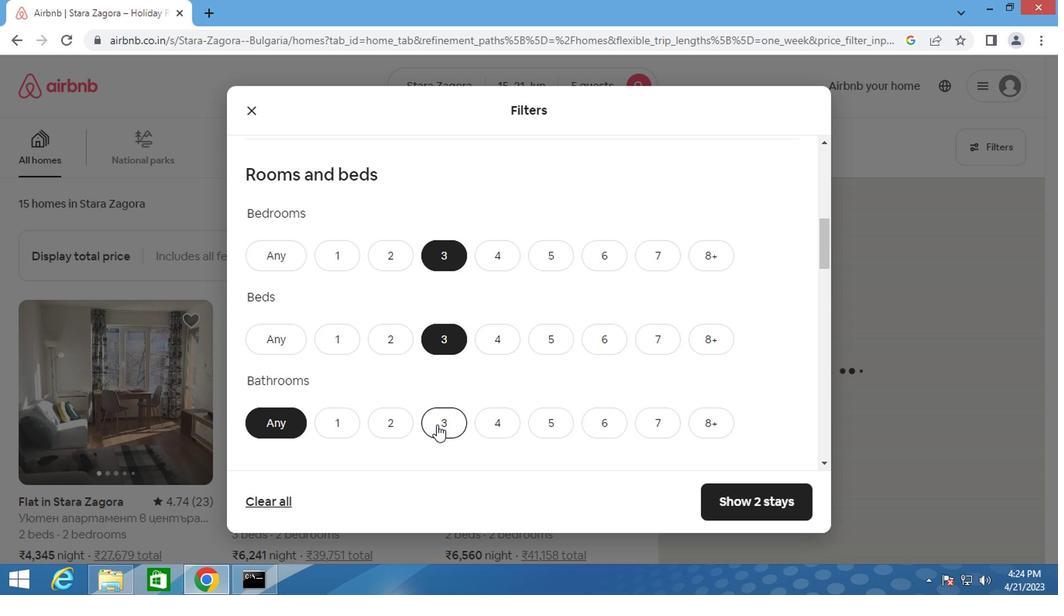 
Action: Mouse moved to (431, 409)
Screenshot: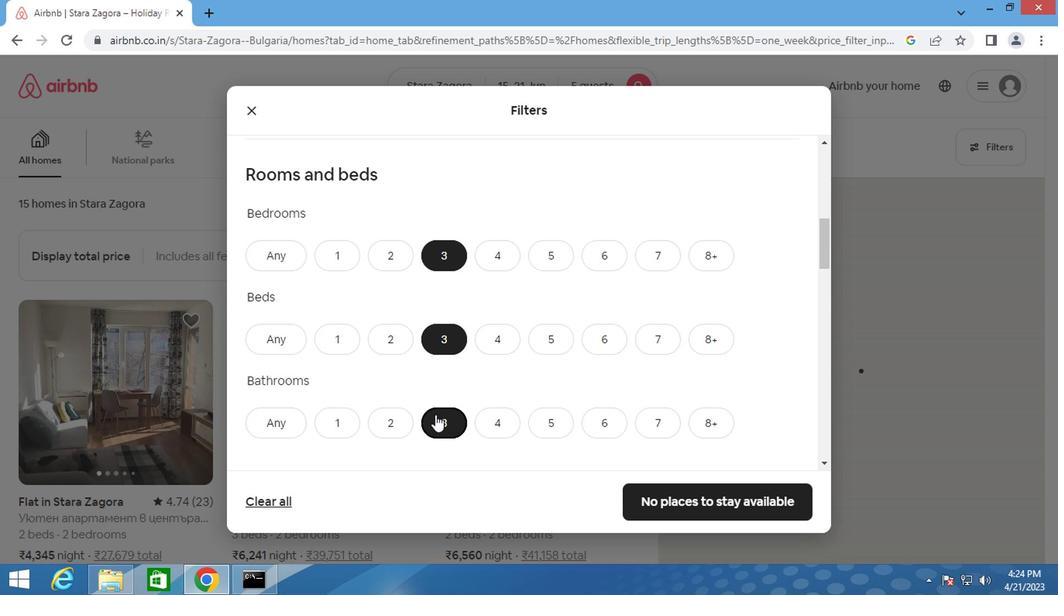 
Action: Mouse scrolled (431, 409) with delta (0, 0)
Screenshot: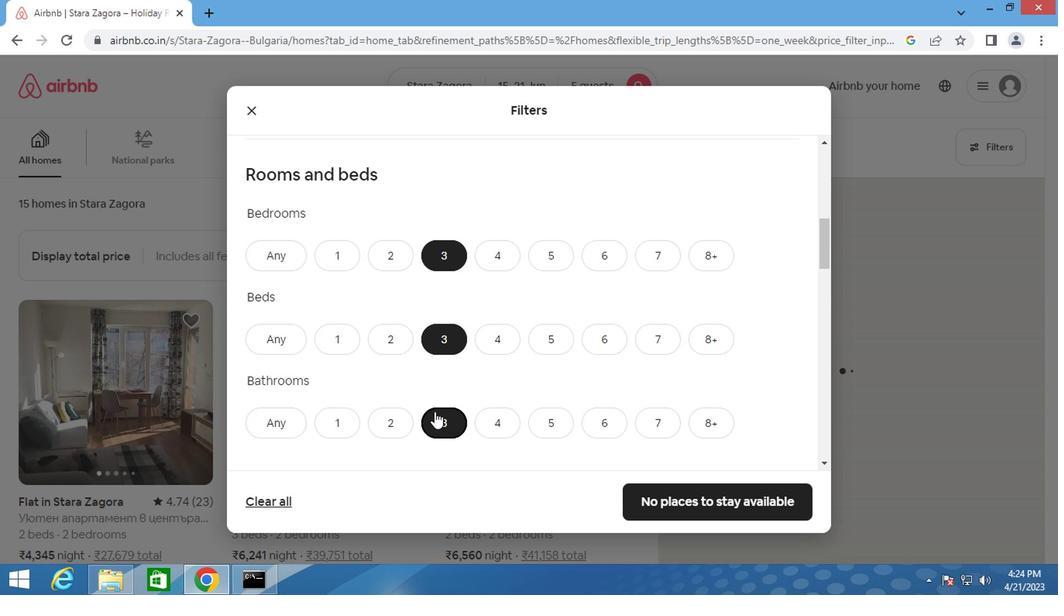 
Action: Mouse scrolled (431, 409) with delta (0, 0)
Screenshot: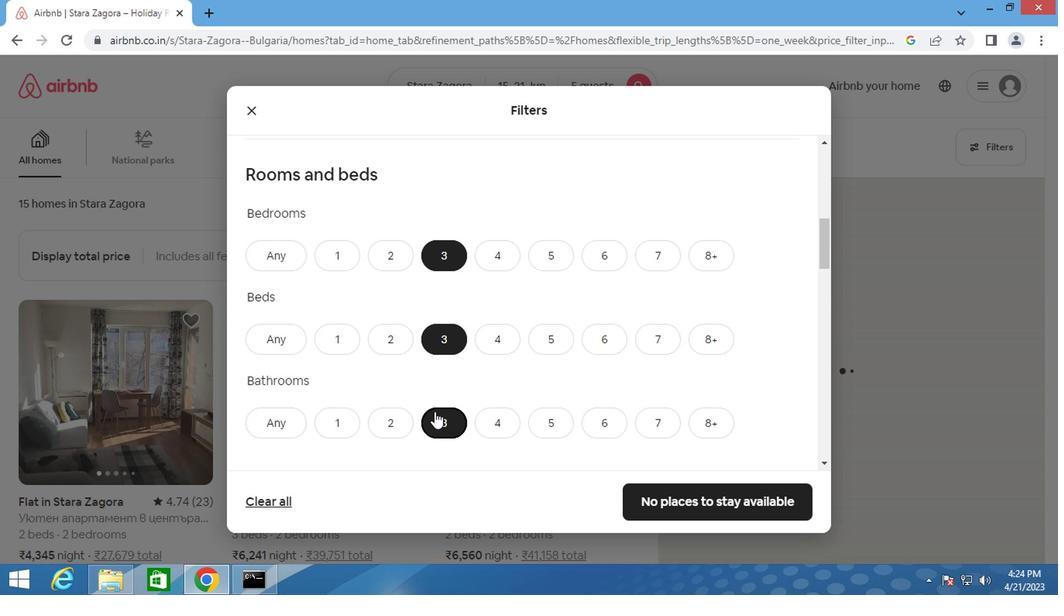
Action: Mouse moved to (430, 409)
Screenshot: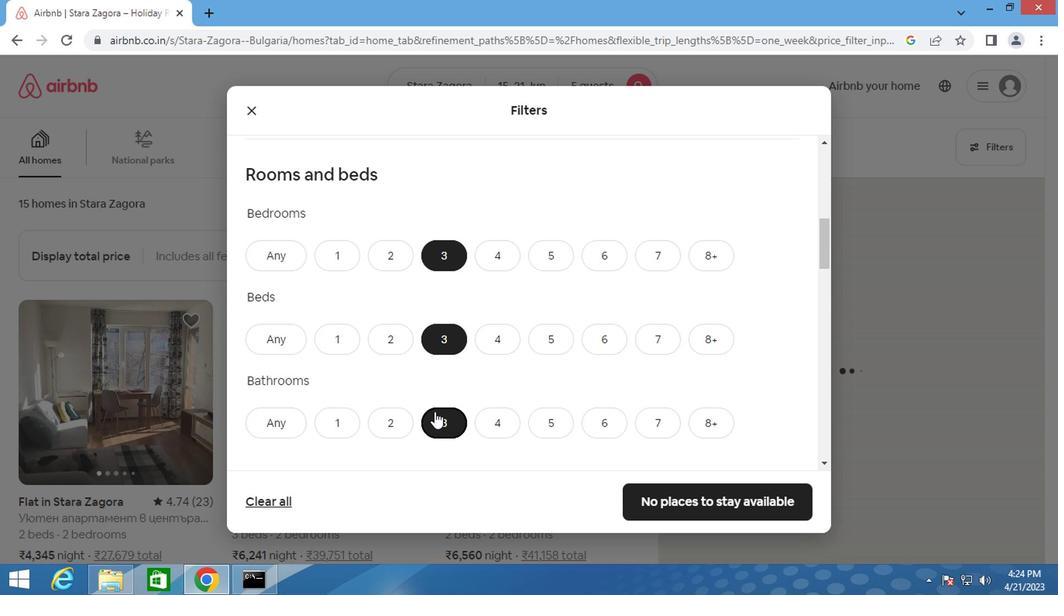 
Action: Mouse scrolled (430, 409) with delta (0, 0)
Screenshot: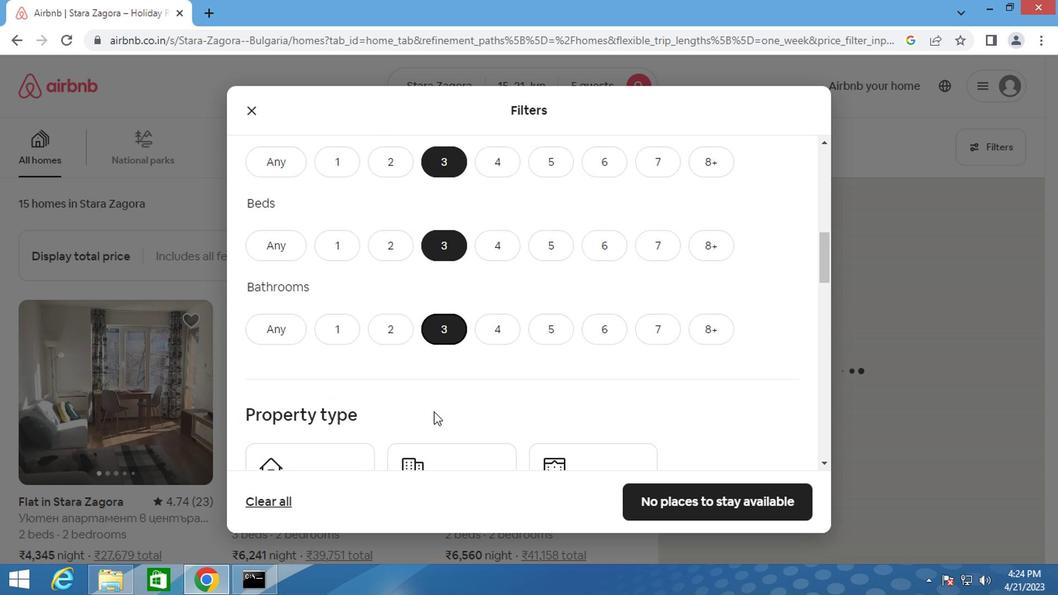 
Action: Mouse moved to (321, 373)
Screenshot: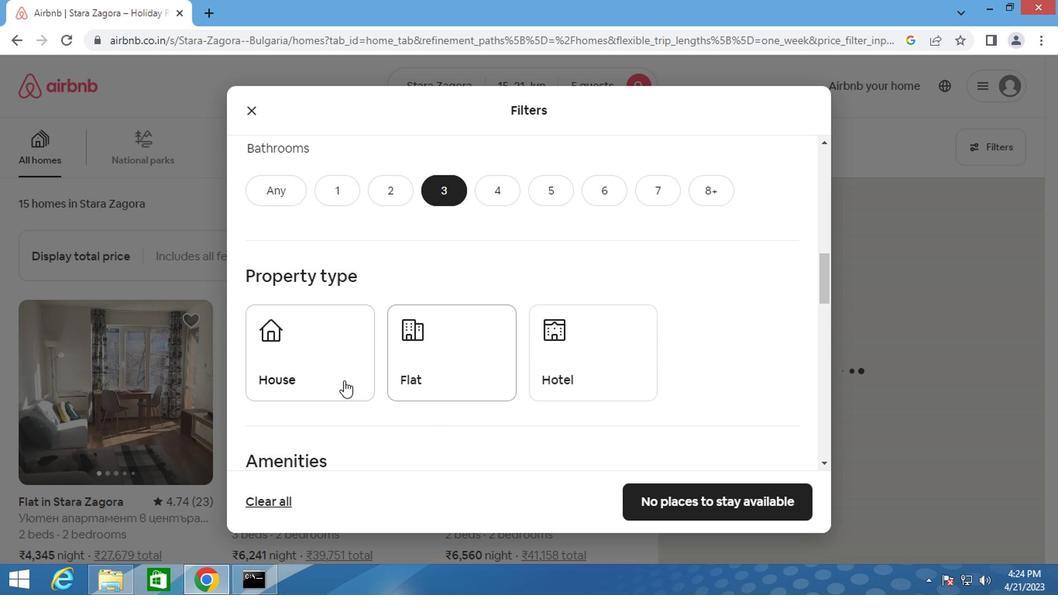 
Action: Mouse pressed left at (321, 373)
Screenshot: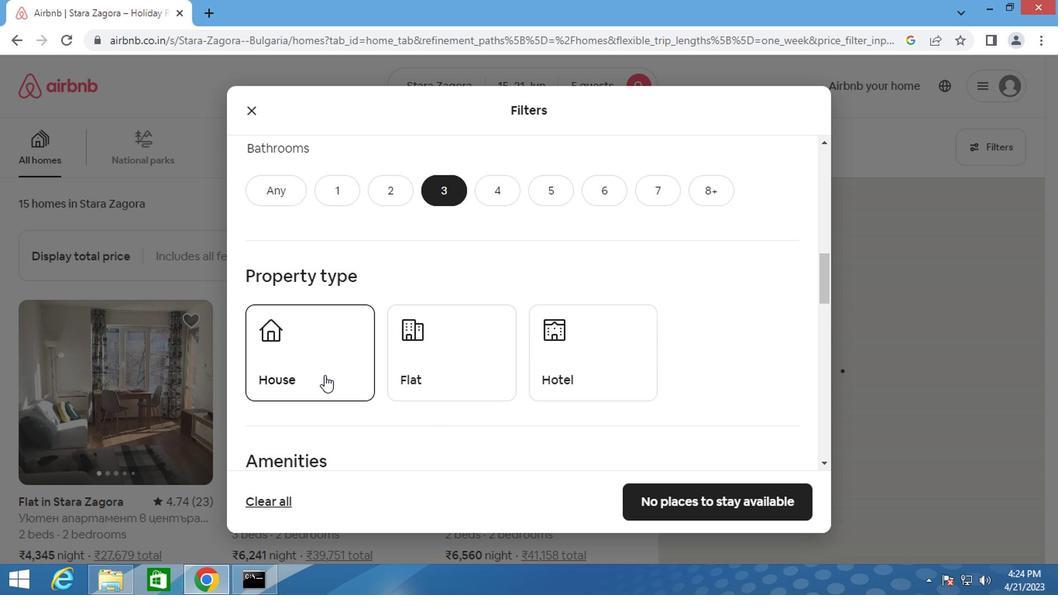 
Action: Mouse moved to (440, 350)
Screenshot: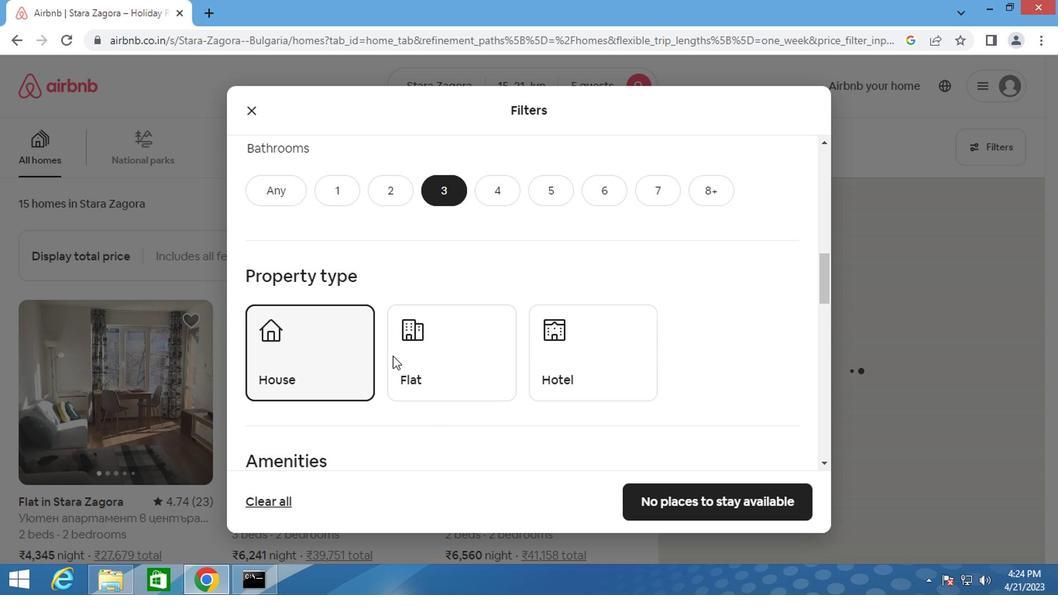 
Action: Mouse pressed left at (440, 350)
Screenshot: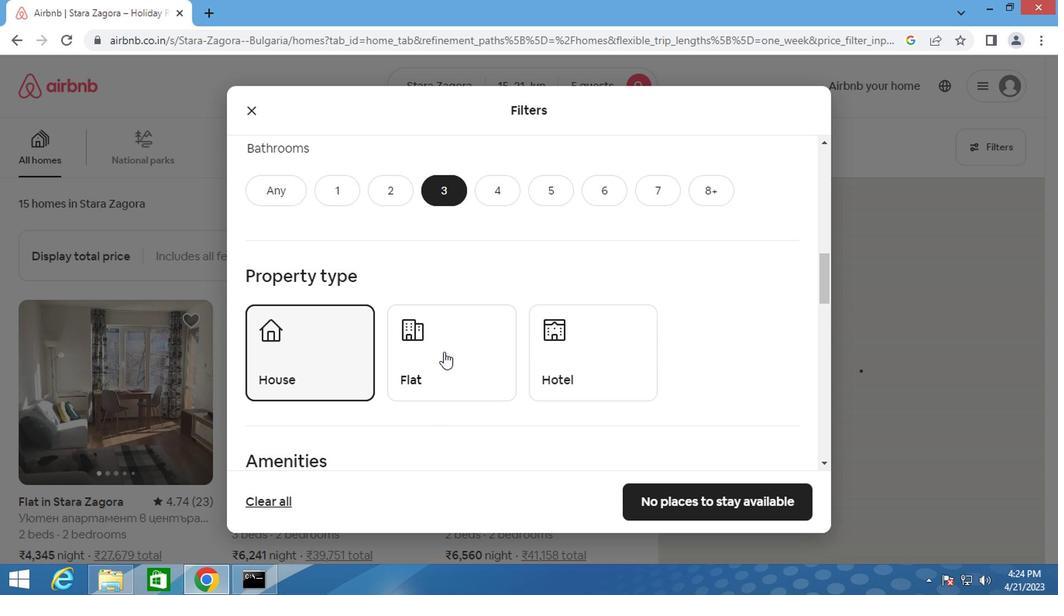 
Action: Mouse moved to (441, 348)
Screenshot: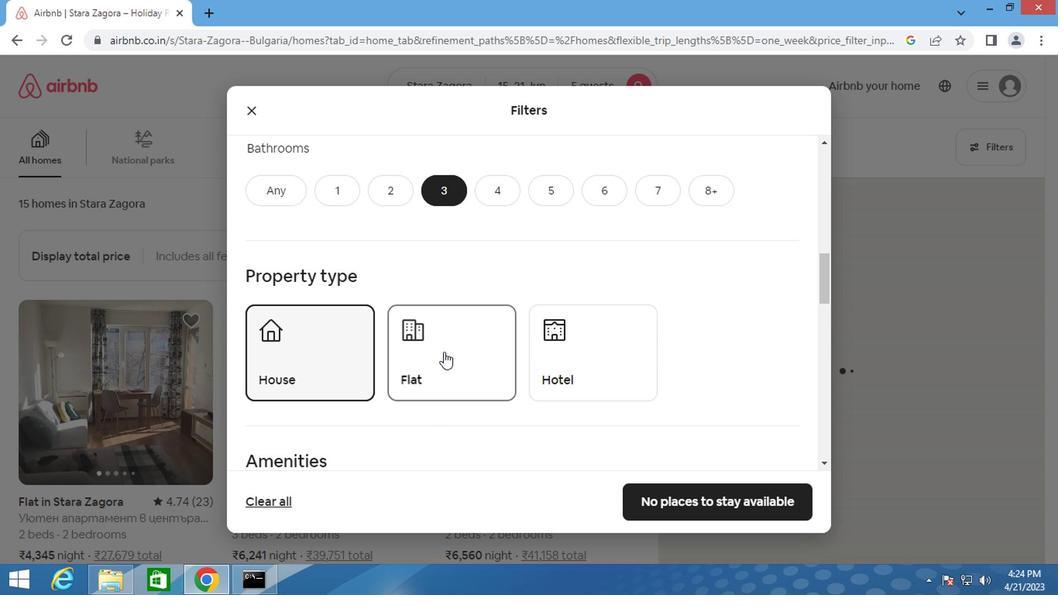 
Action: Mouse scrolled (441, 347) with delta (0, 0)
Screenshot: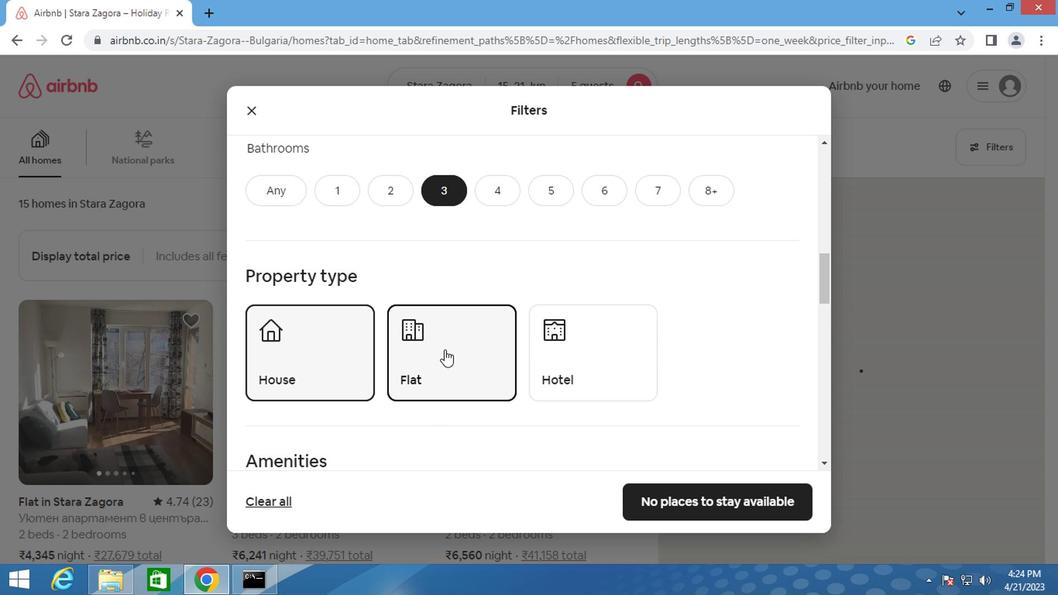 
Action: Mouse scrolled (441, 347) with delta (0, 0)
Screenshot: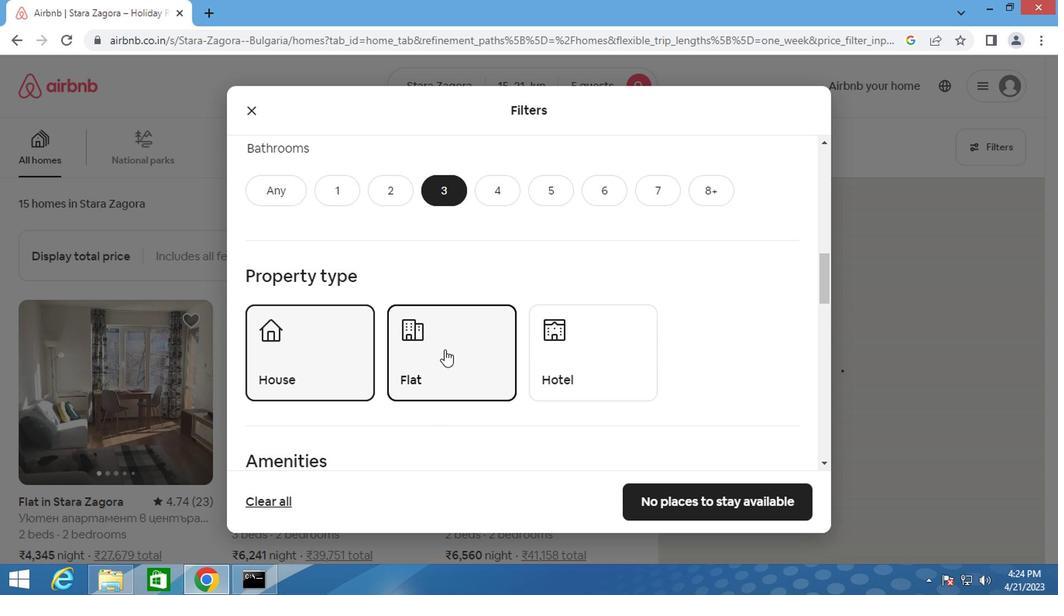 
Action: Mouse scrolled (441, 347) with delta (0, 0)
Screenshot: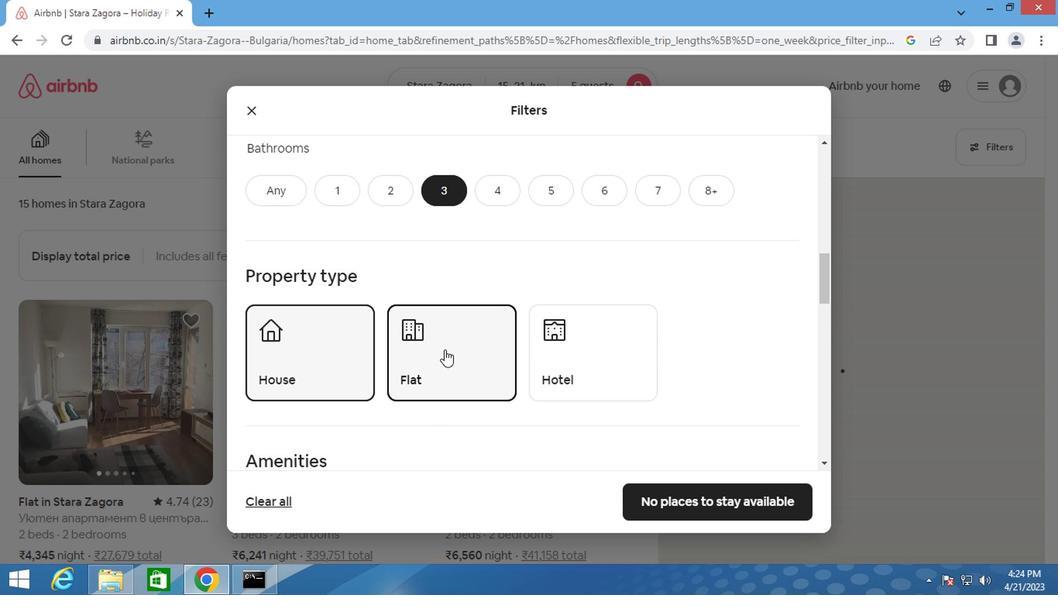 
Action: Mouse scrolled (441, 347) with delta (0, 0)
Screenshot: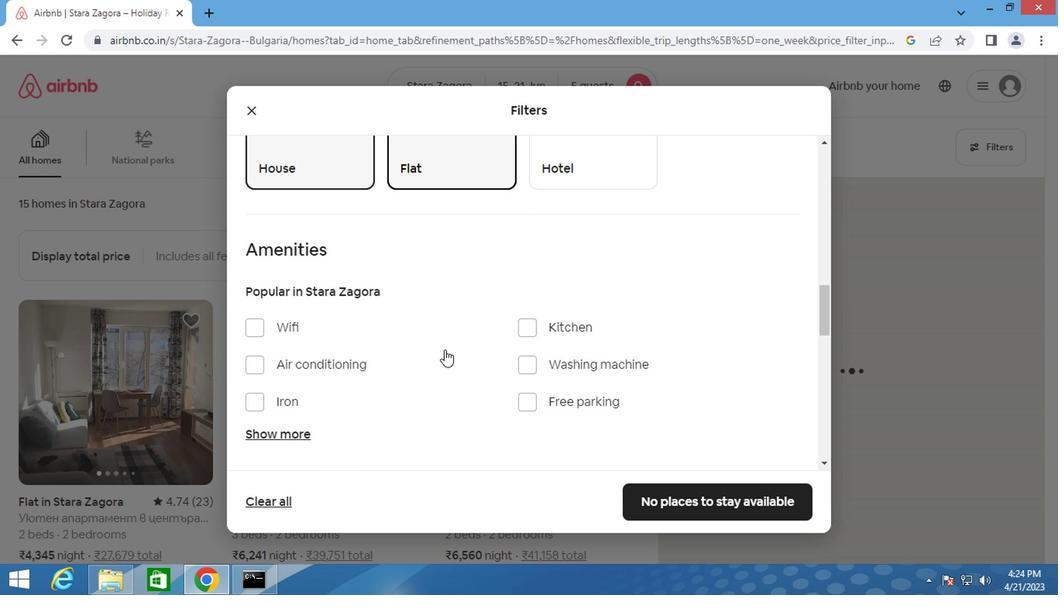 
Action: Mouse scrolled (441, 347) with delta (0, 0)
Screenshot: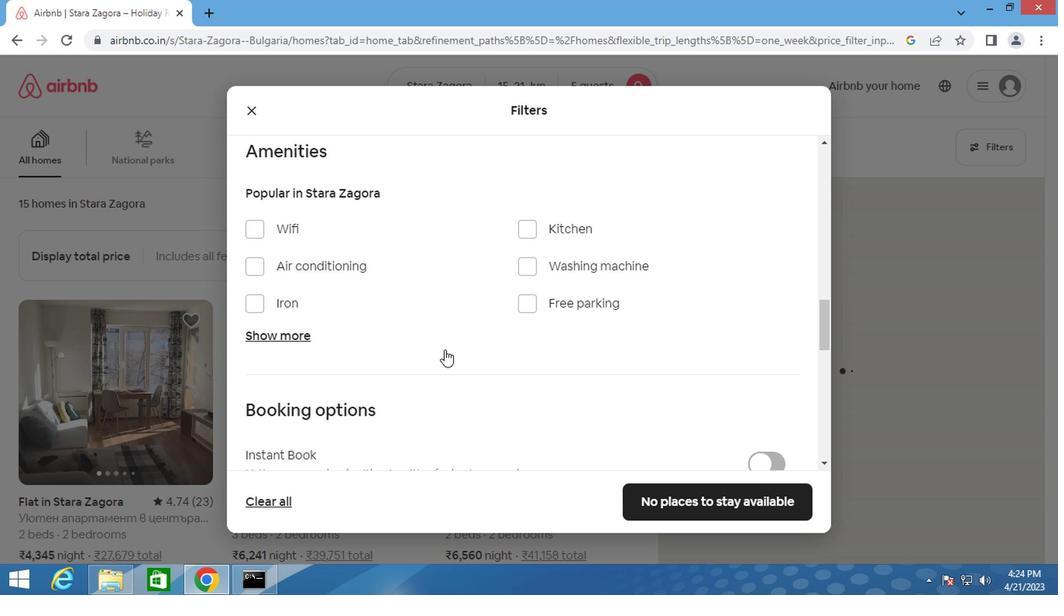 
Action: Mouse scrolled (441, 347) with delta (0, 0)
Screenshot: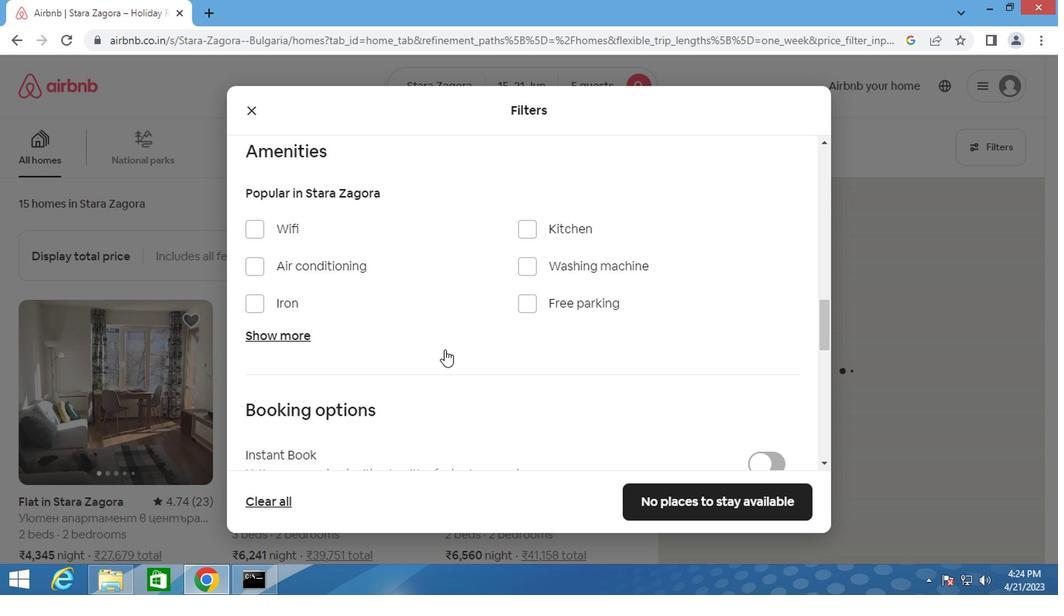 
Action: Mouse scrolled (441, 347) with delta (0, 0)
Screenshot: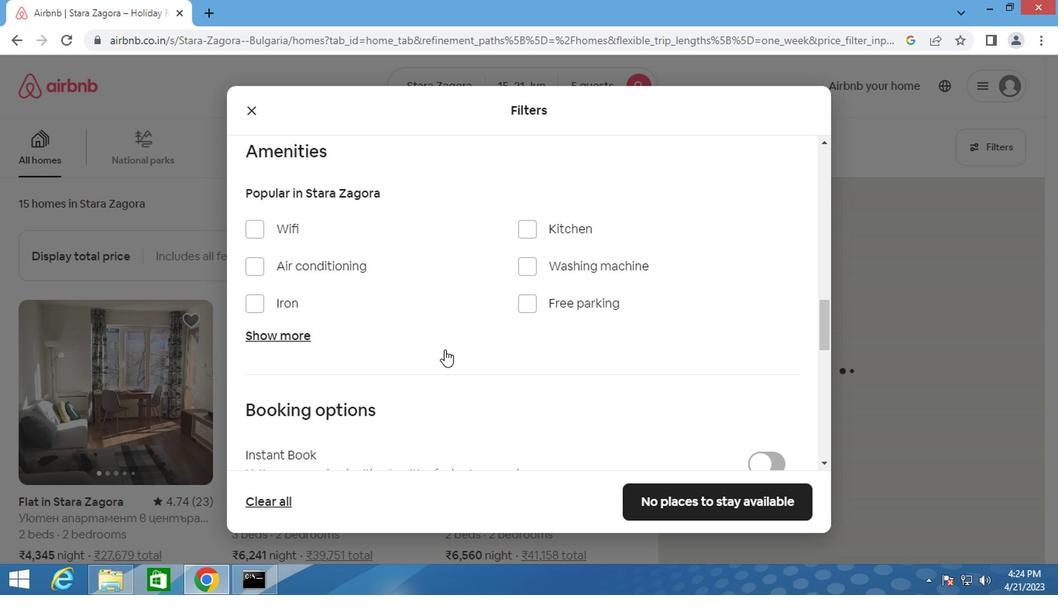 
Action: Mouse moved to (753, 281)
Screenshot: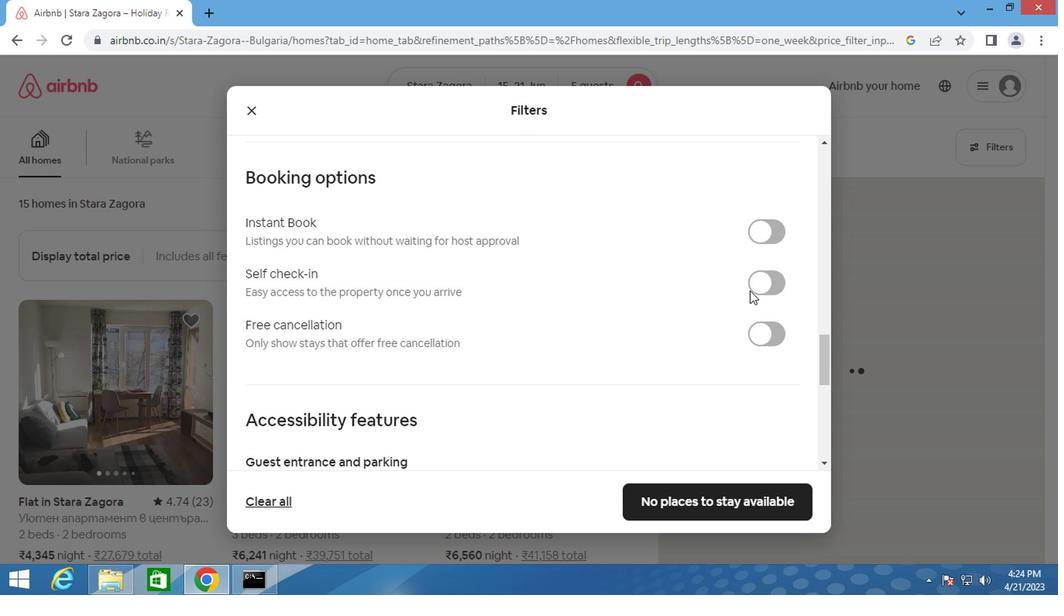 
Action: Mouse pressed left at (753, 281)
Screenshot: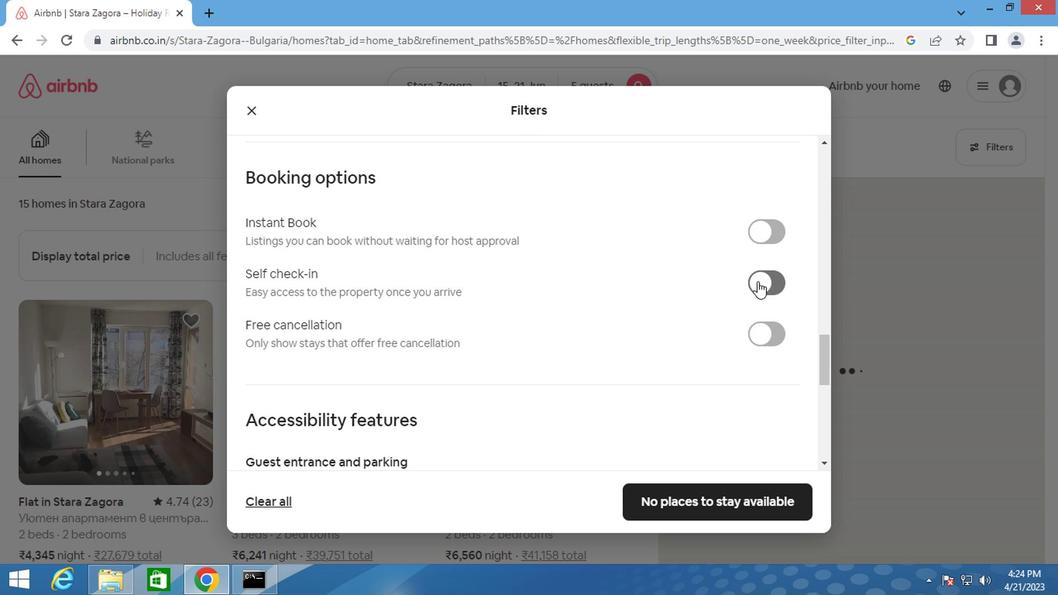 
Action: Mouse moved to (531, 306)
Screenshot: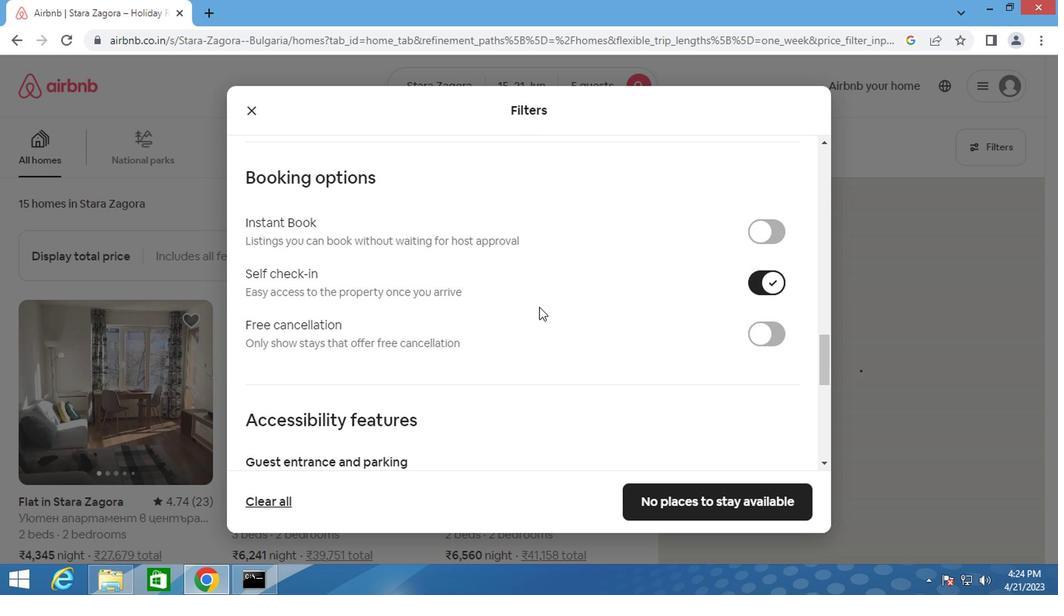 
Action: Mouse scrolled (531, 305) with delta (0, -1)
Screenshot: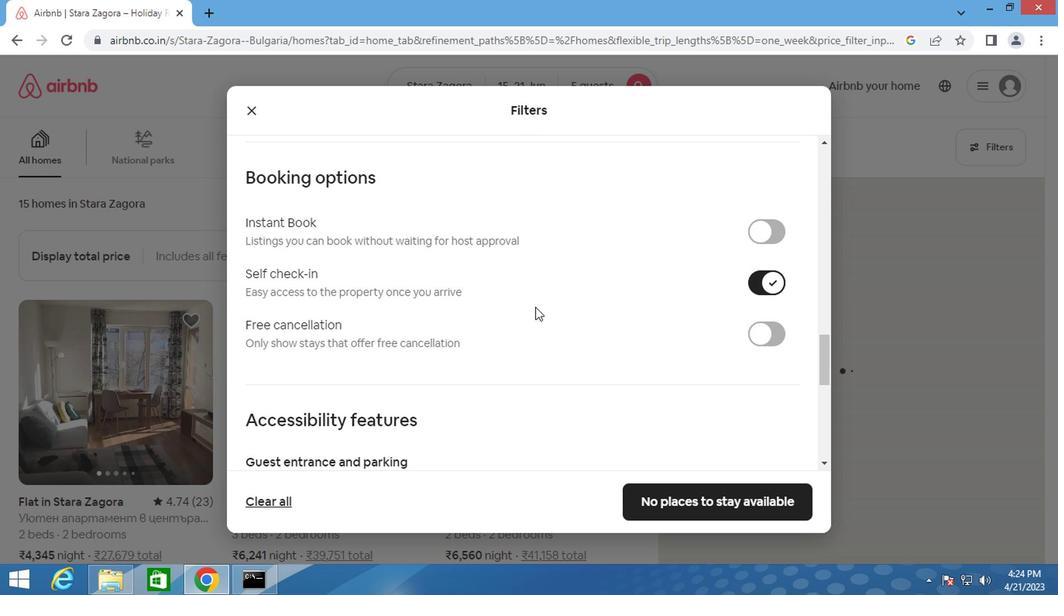 
Action: Mouse scrolled (531, 305) with delta (0, -1)
Screenshot: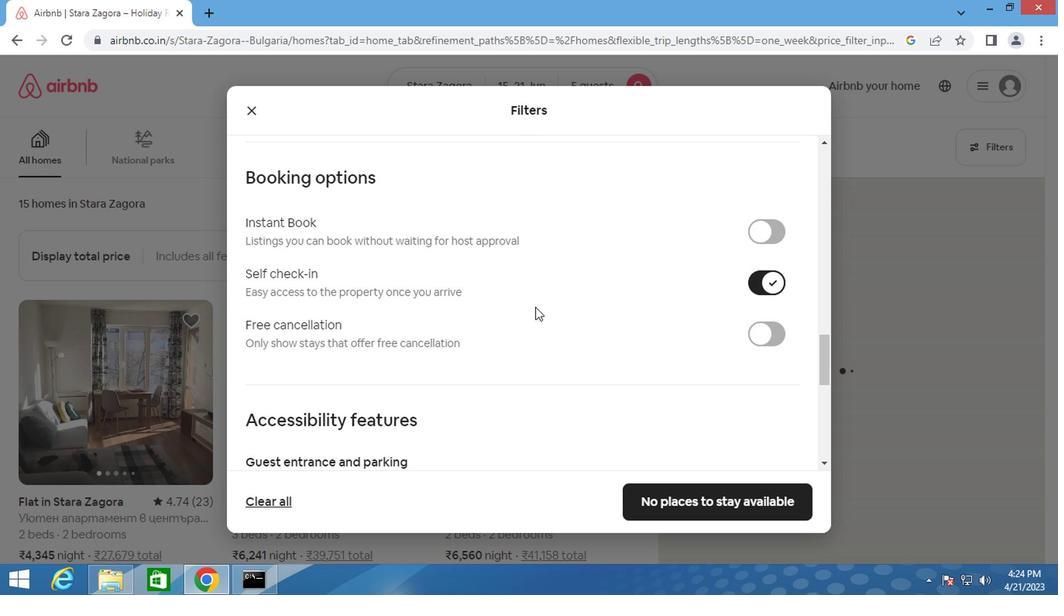 
Action: Mouse scrolled (531, 305) with delta (0, -1)
Screenshot: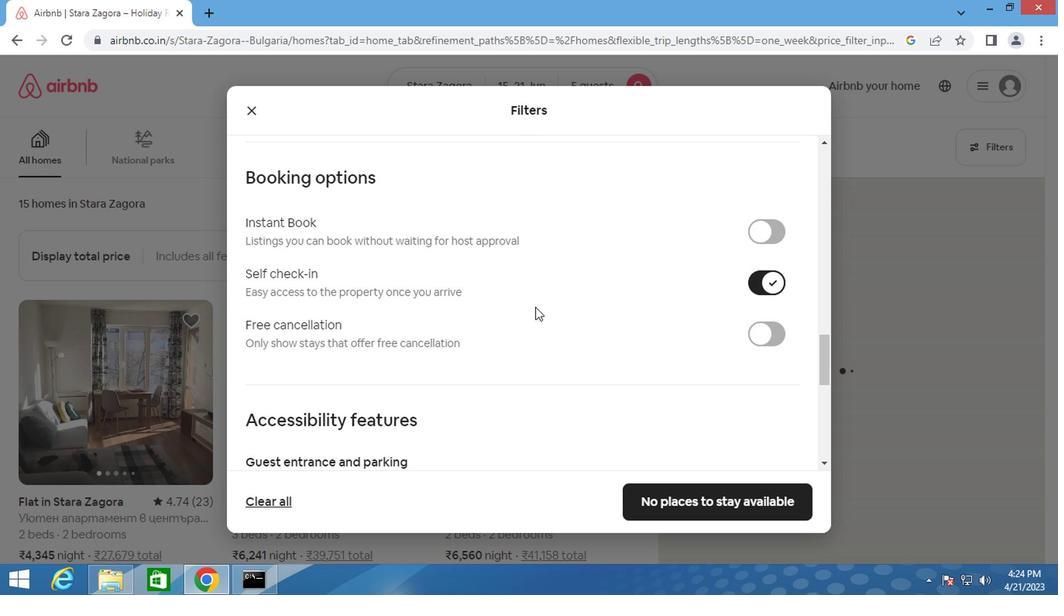 
Action: Mouse scrolled (531, 305) with delta (0, -1)
Screenshot: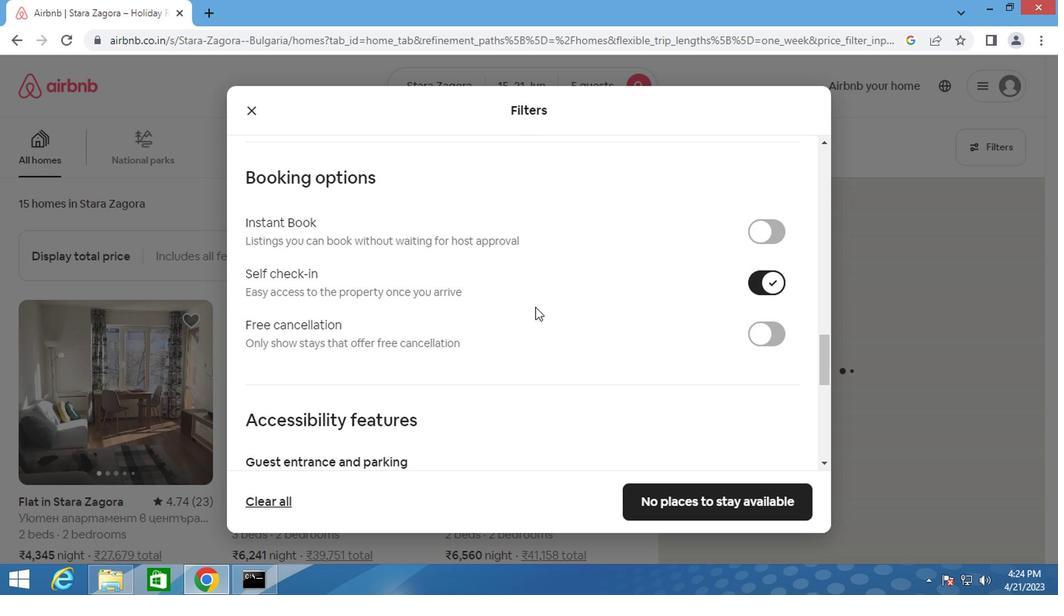 
Action: Mouse scrolled (531, 305) with delta (0, -1)
Screenshot: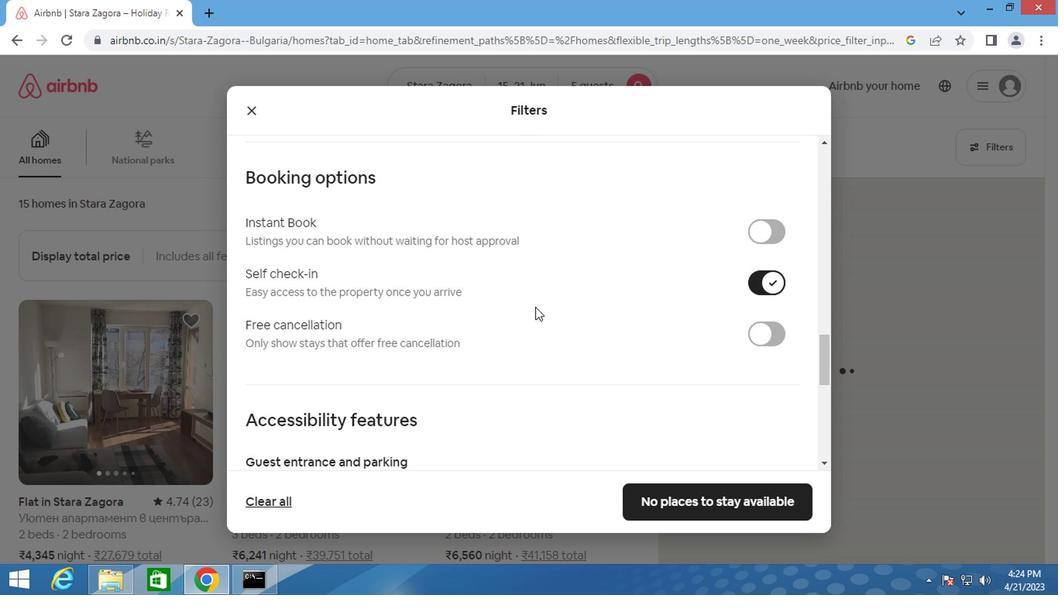 
Action: Mouse scrolled (531, 305) with delta (0, -1)
Screenshot: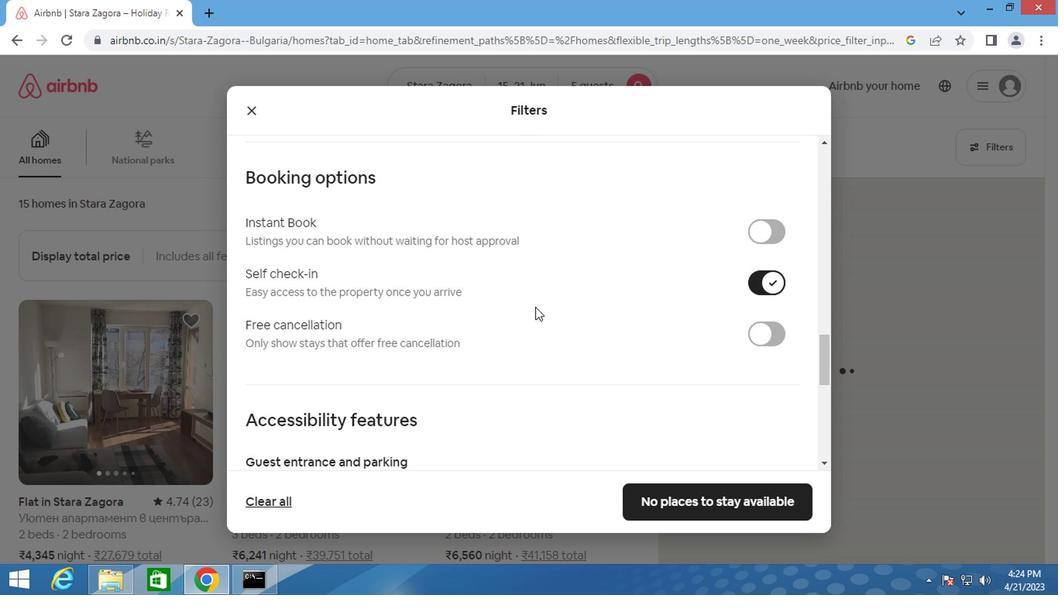 
Action: Mouse moved to (251, 400)
Screenshot: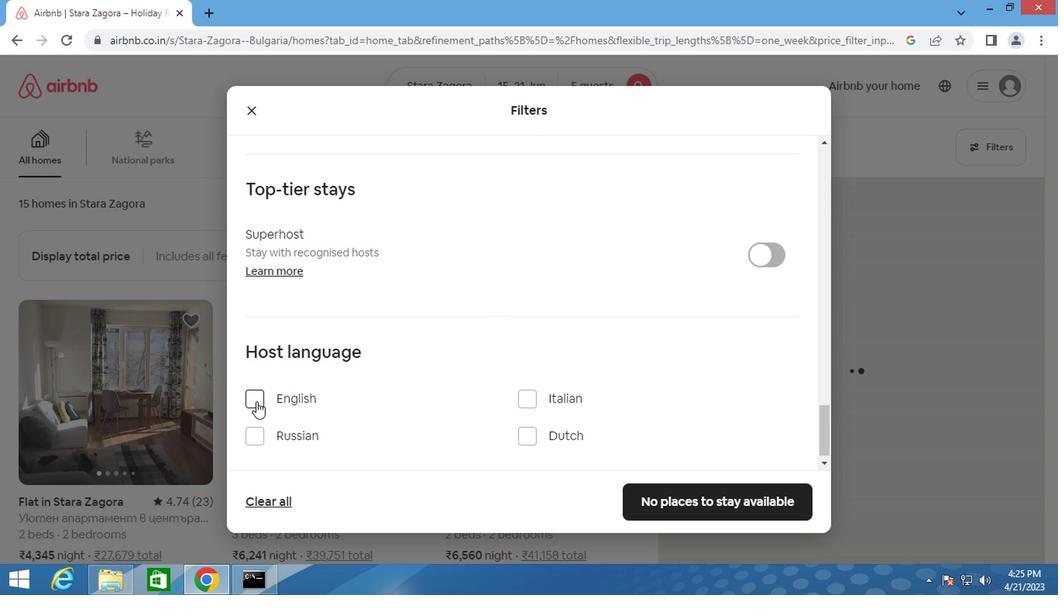 
Action: Mouse pressed left at (251, 400)
Screenshot: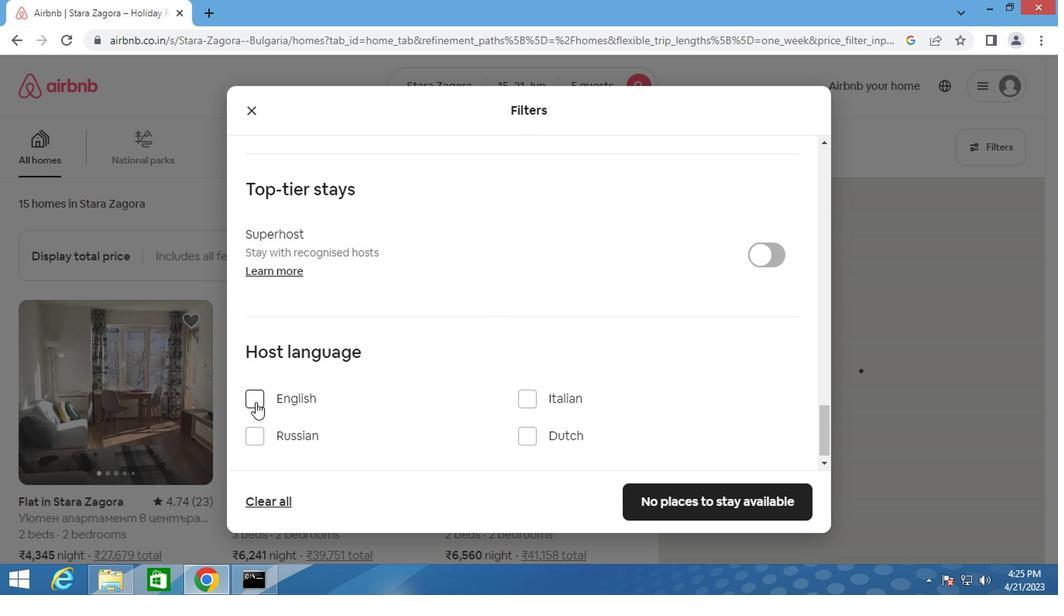 
Action: Mouse moved to (684, 490)
Screenshot: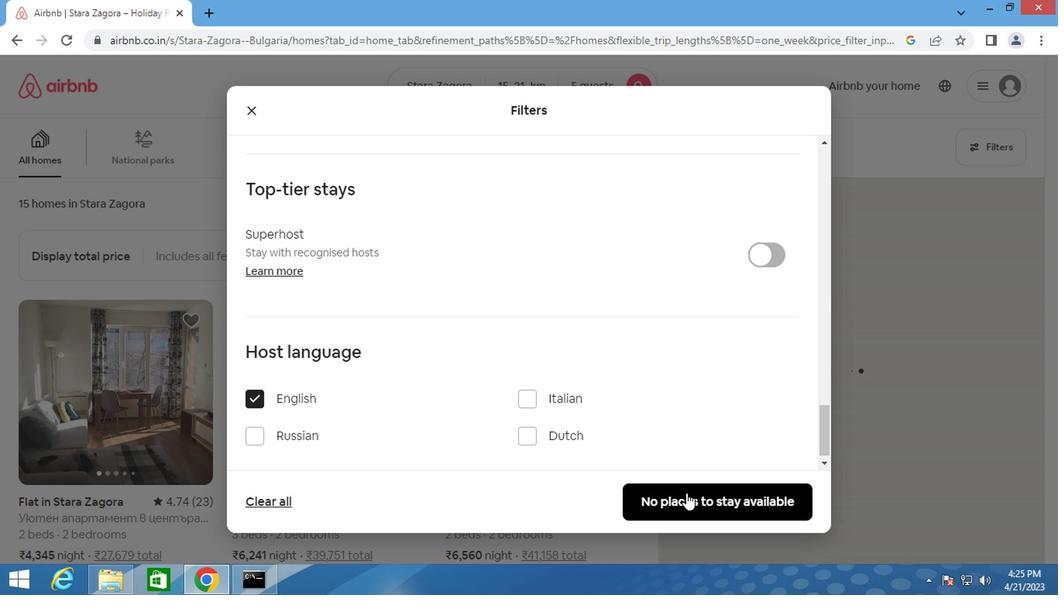 
Action: Mouse pressed left at (684, 490)
Screenshot: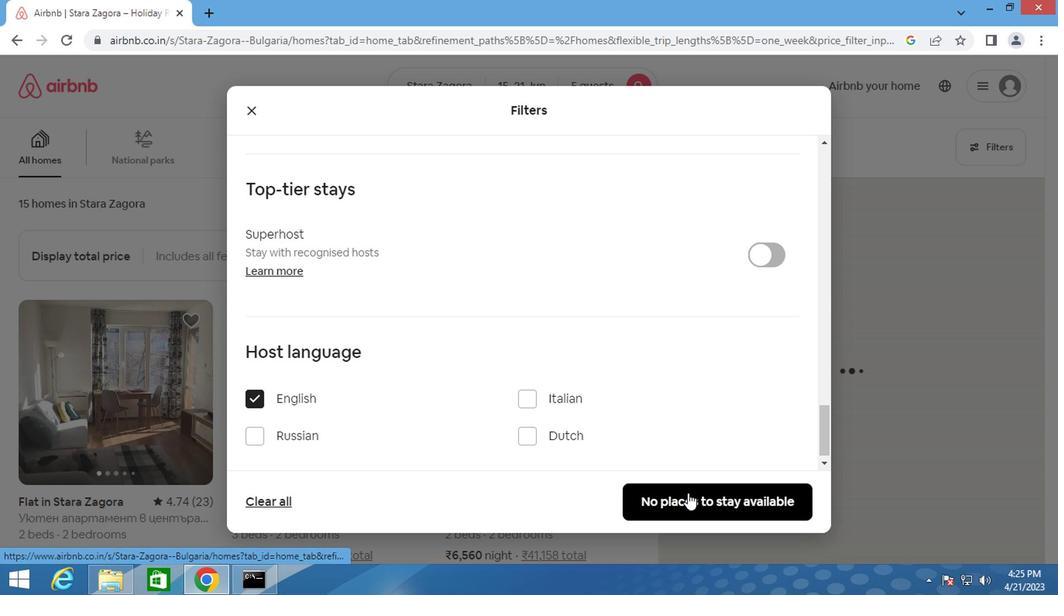 
Action: Mouse moved to (686, 487)
Screenshot: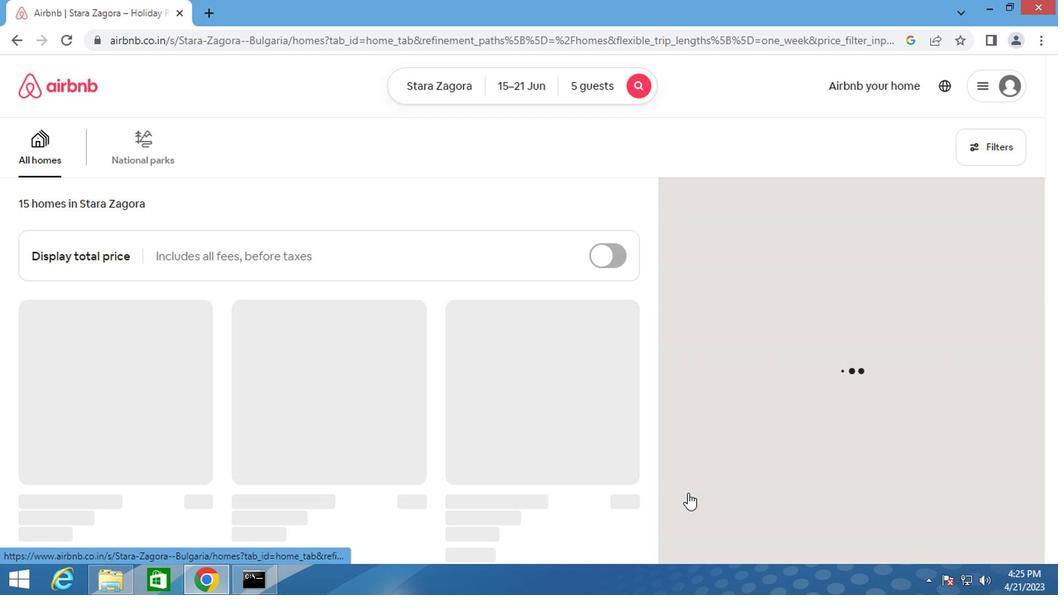 
Action: Key pressed <Key.f8>
Screenshot: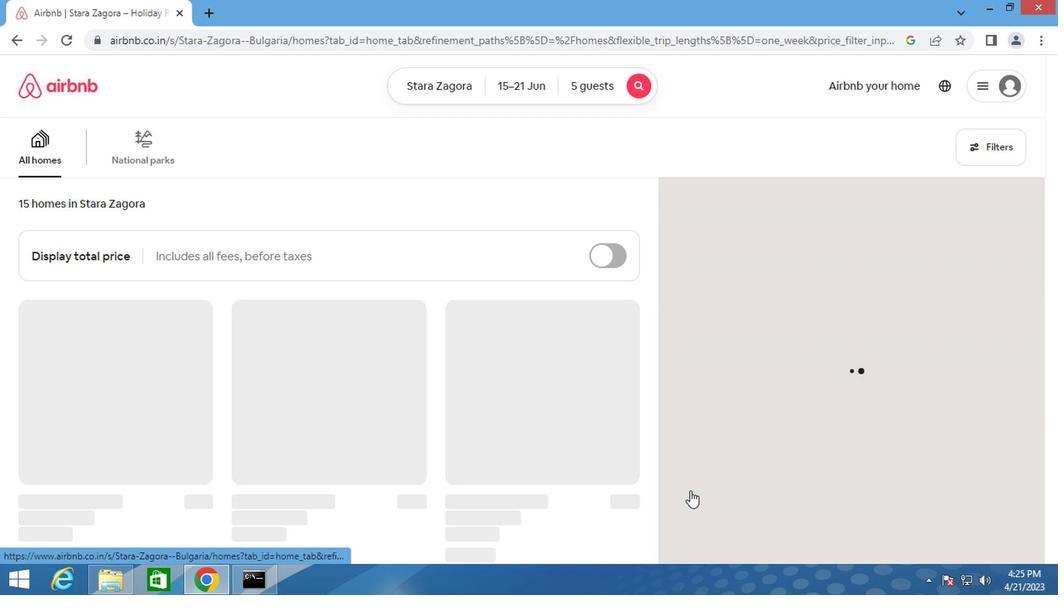 
